 Task: Create a section Agile Achievers and in the section, add a milestone Mobile App Development in the project AgileAssist
Action: Mouse moved to (71, 94)
Screenshot: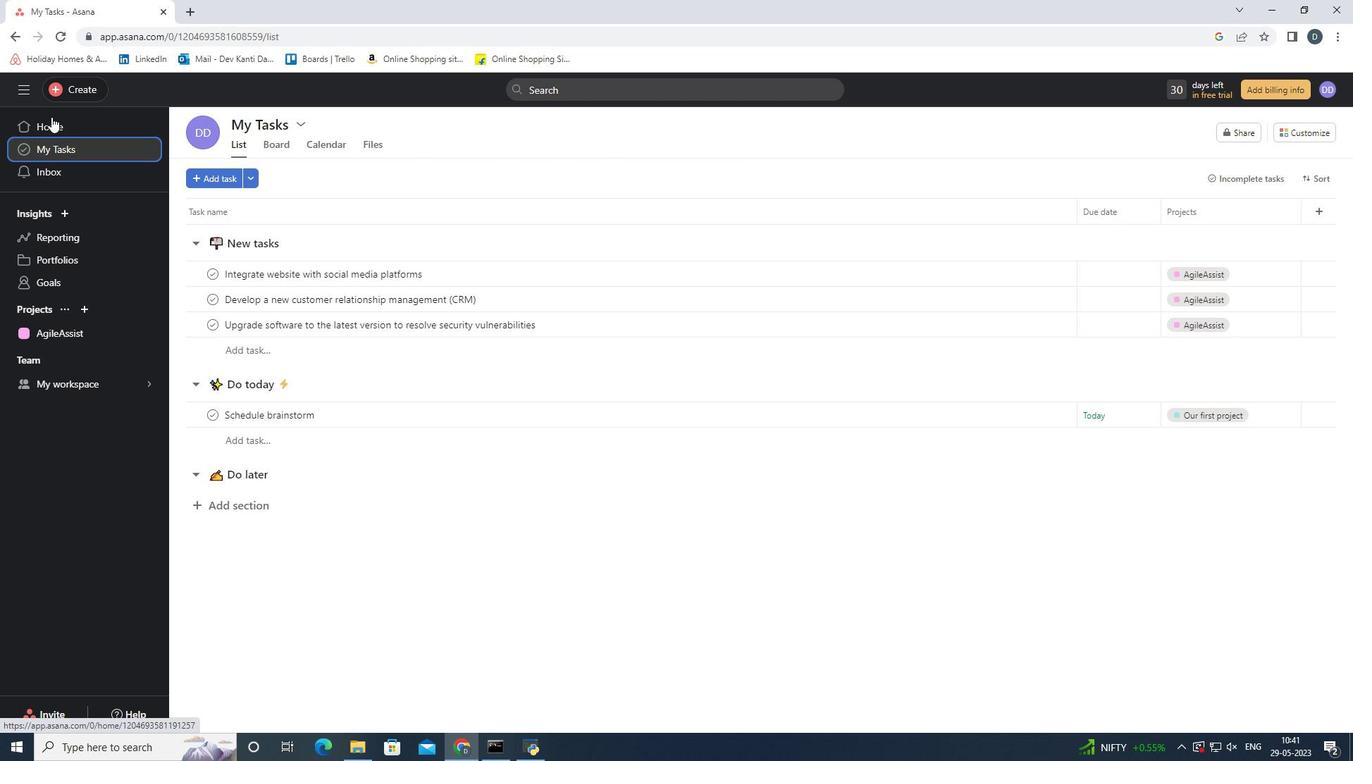 
Action: Mouse pressed left at (71, 94)
Screenshot: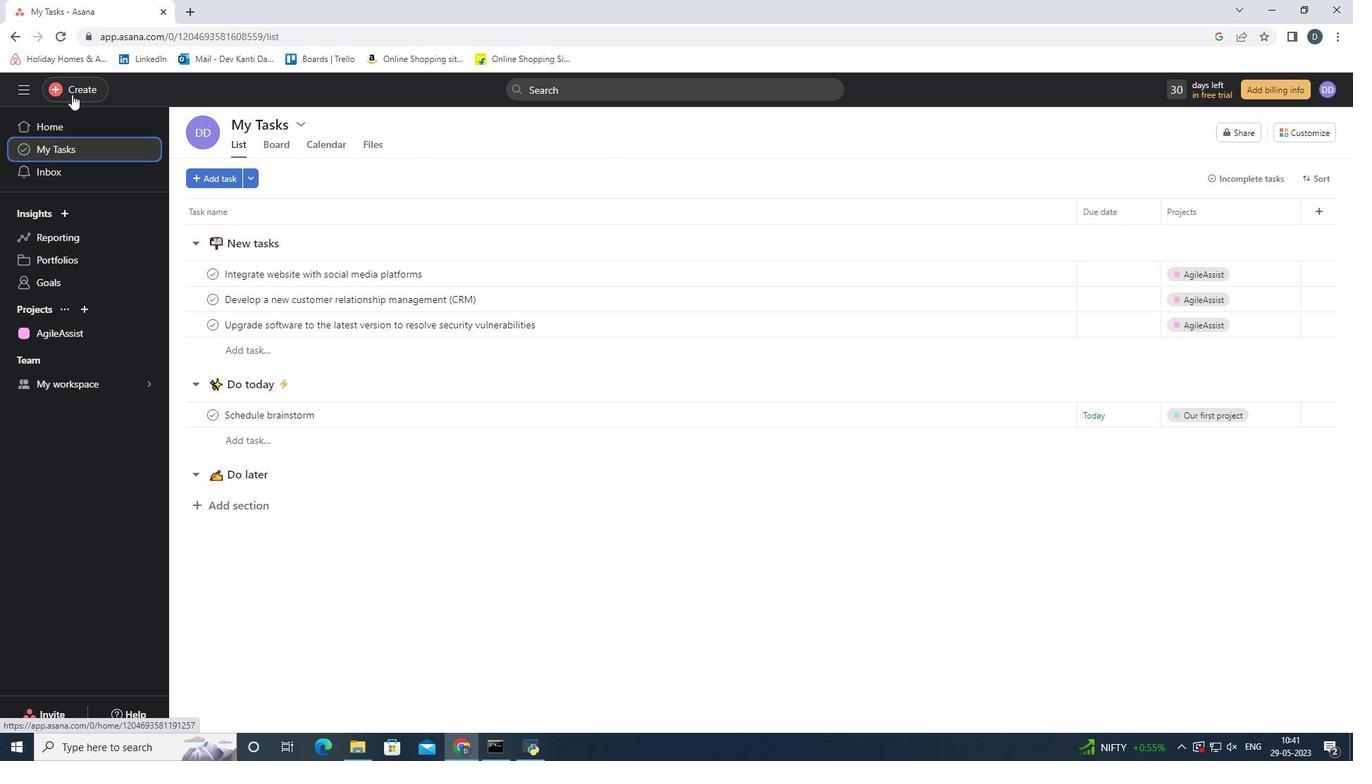 
Action: Mouse moved to (164, 92)
Screenshot: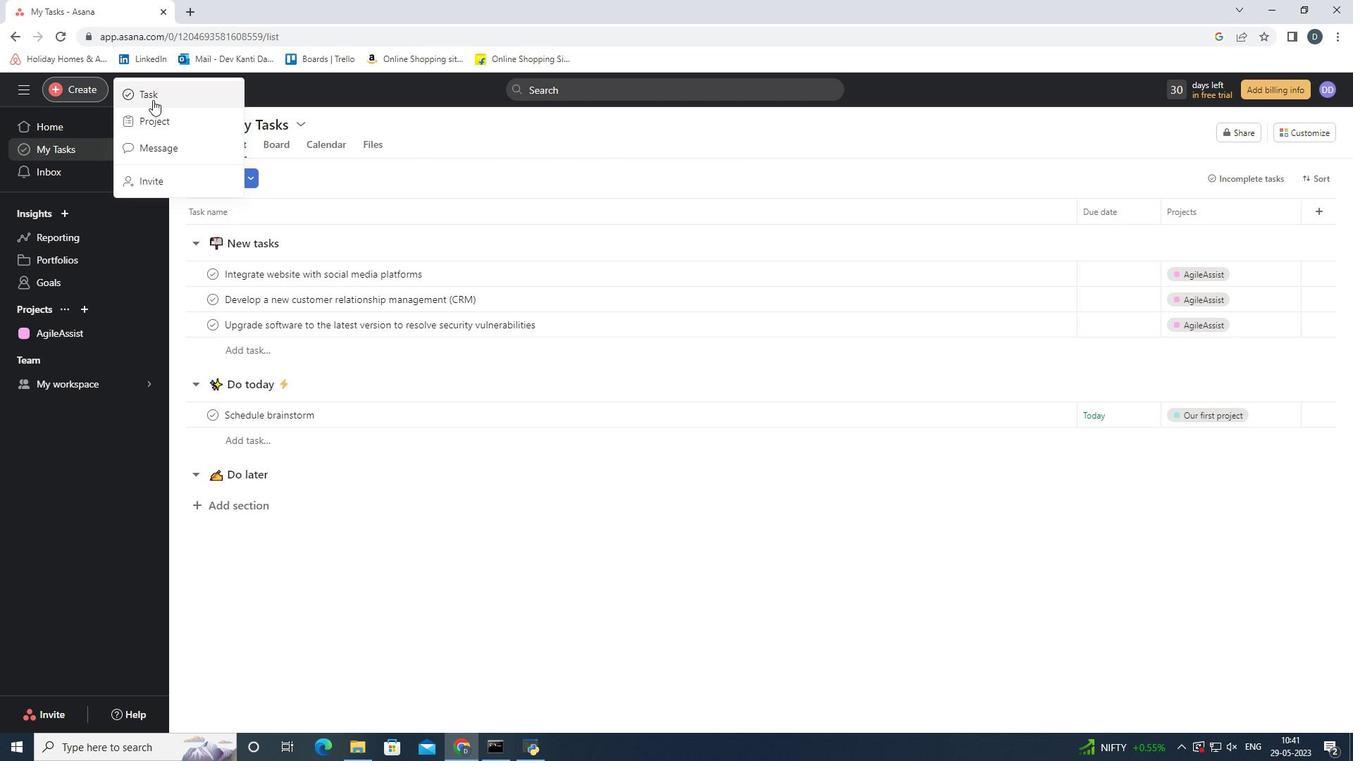 
Action: Mouse pressed left at (164, 92)
Screenshot: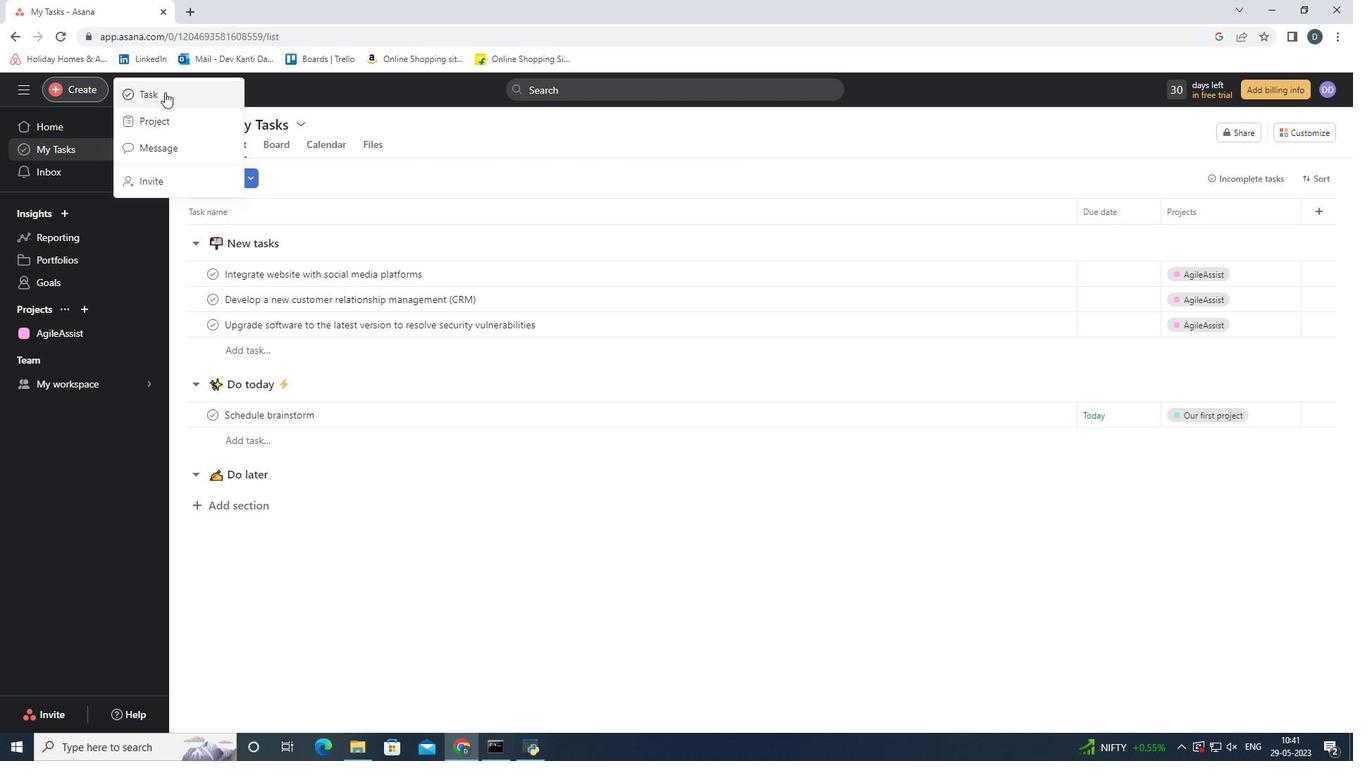 
Action: Mouse moved to (1297, 400)
Screenshot: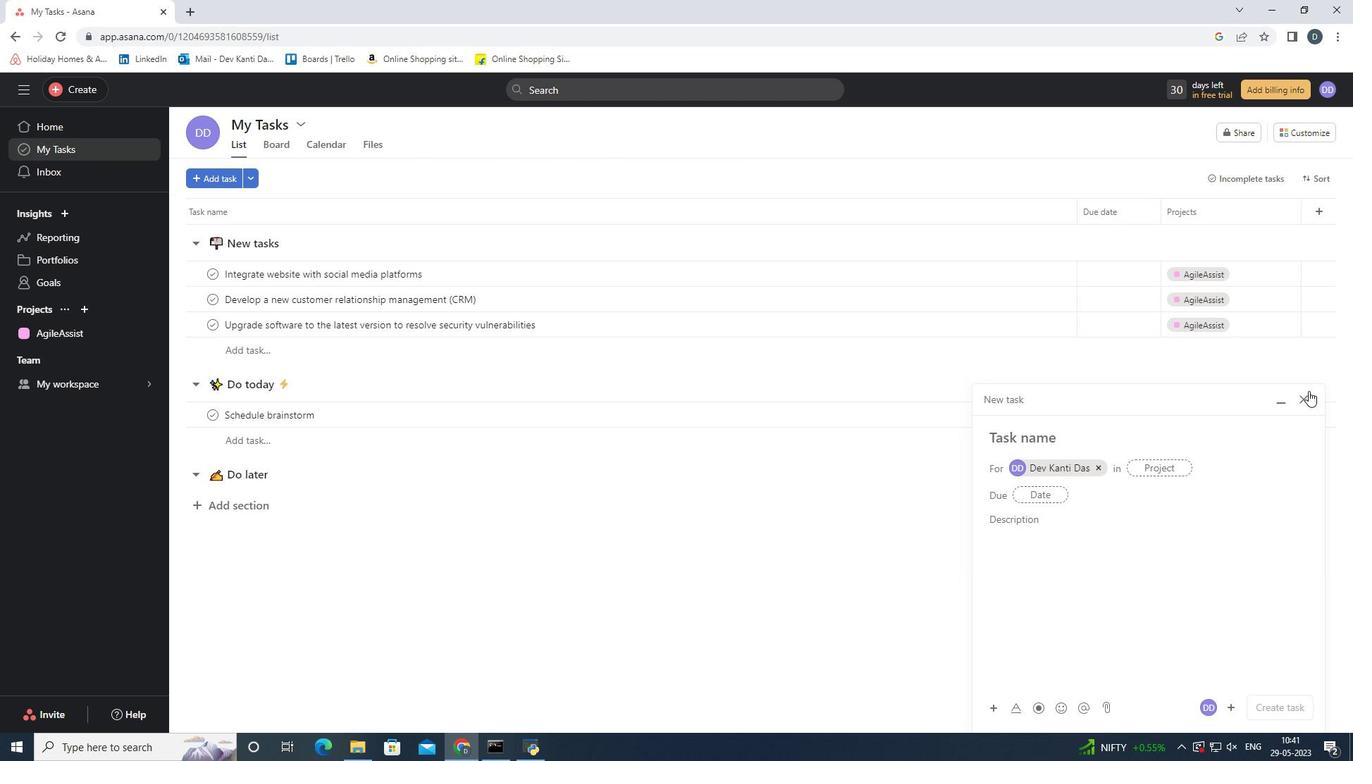 
Action: Mouse pressed left at (1297, 400)
Screenshot: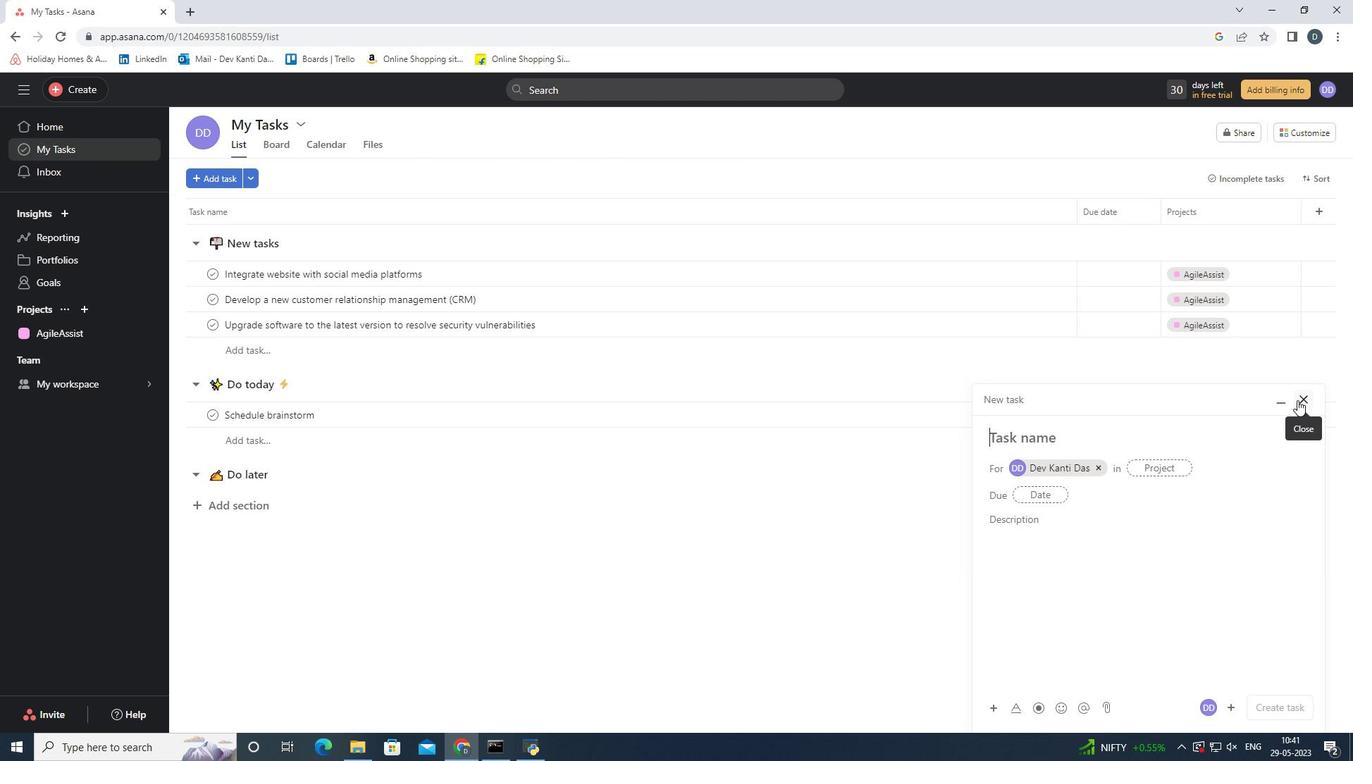 
Action: Mouse moved to (68, 324)
Screenshot: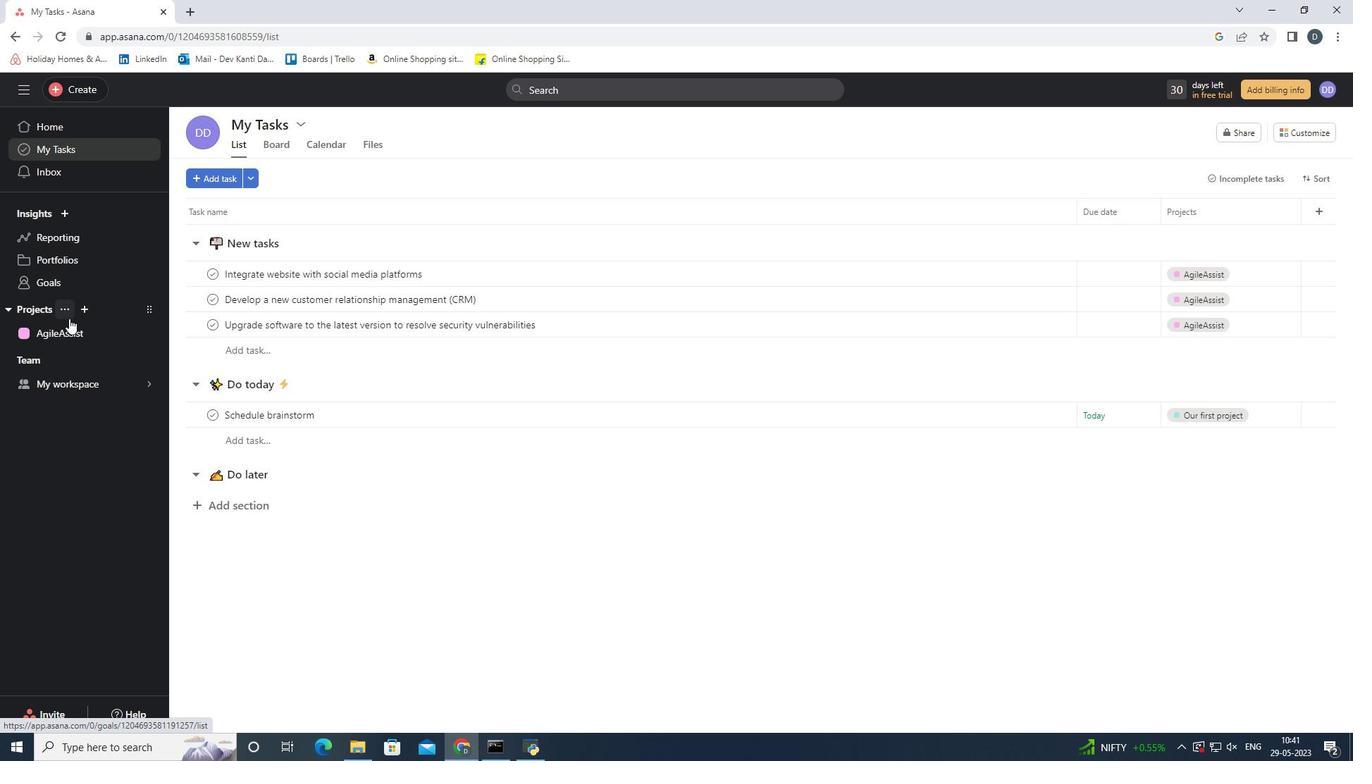 
Action: Mouse pressed left at (68, 324)
Screenshot: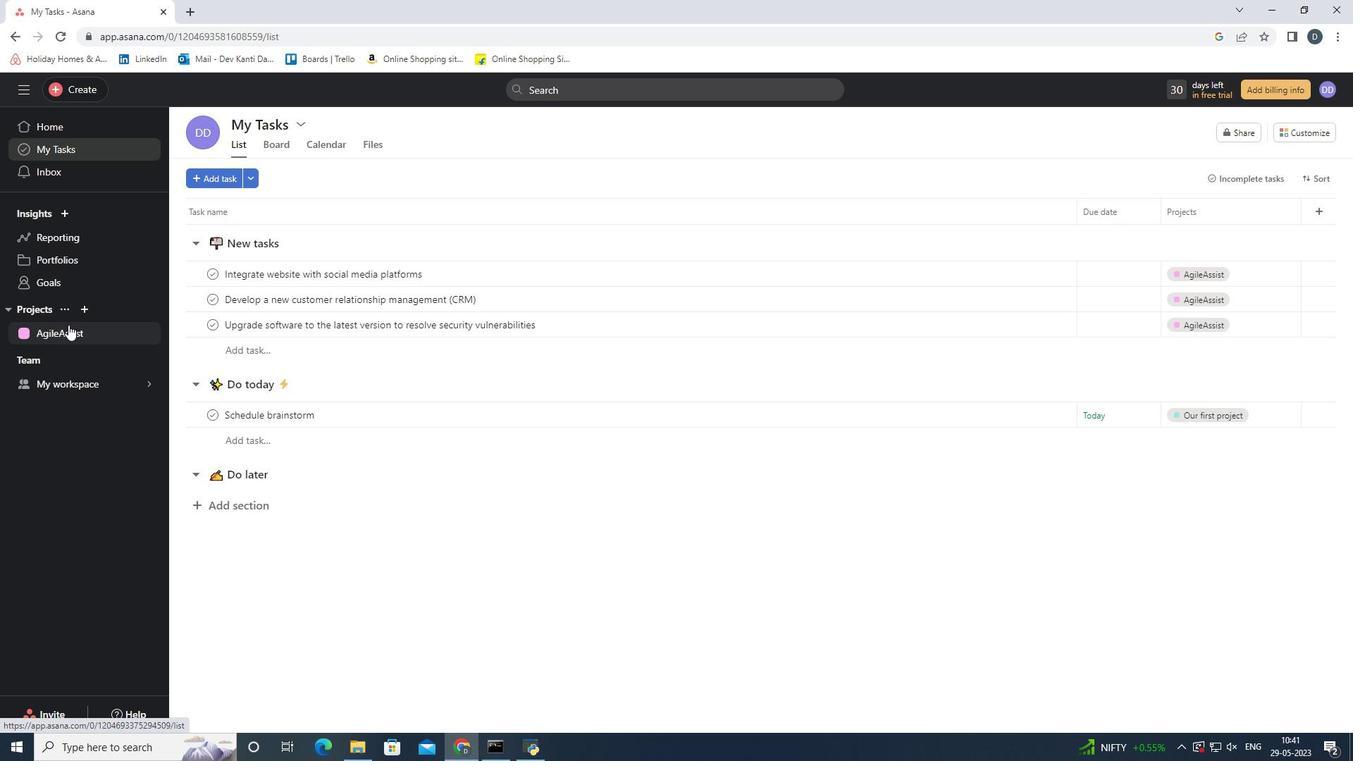 
Action: Mouse moved to (200, 426)
Screenshot: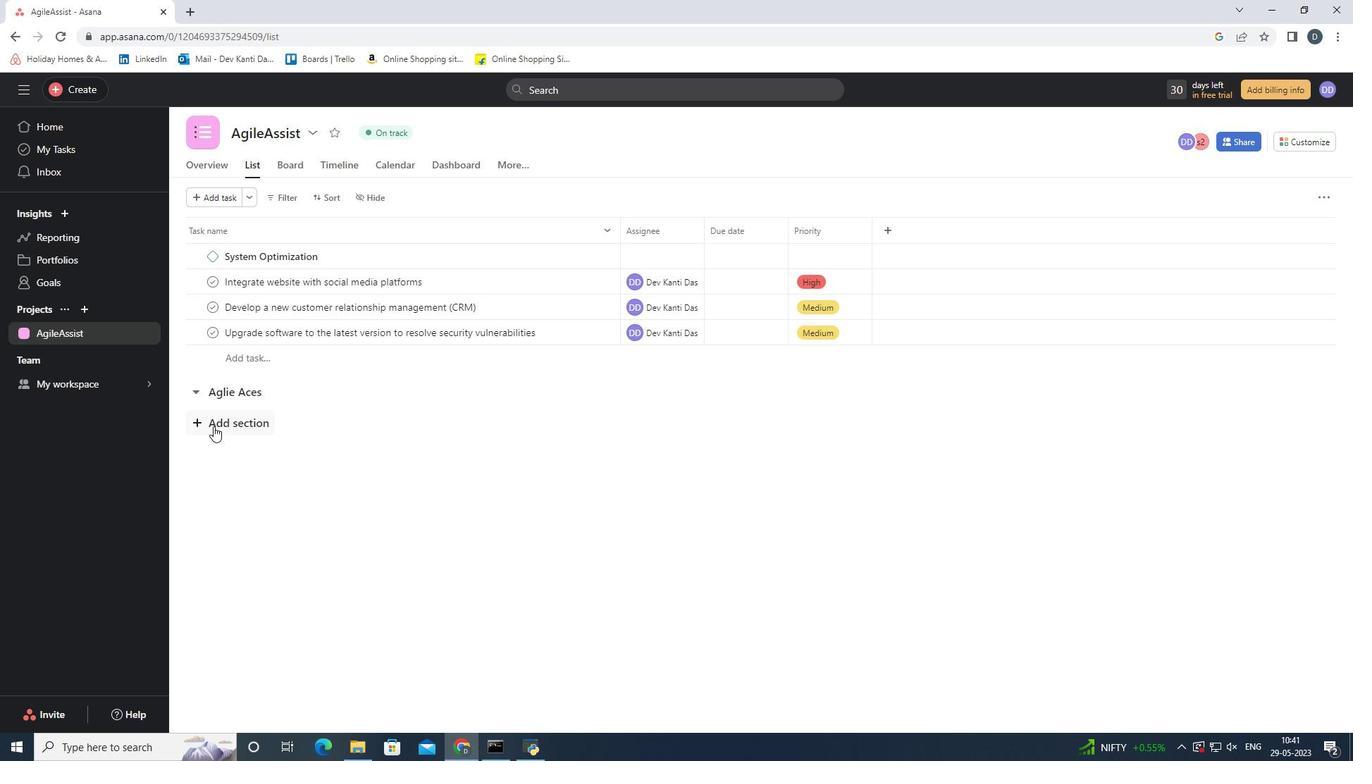 
Action: Mouse pressed left at (200, 426)
Screenshot: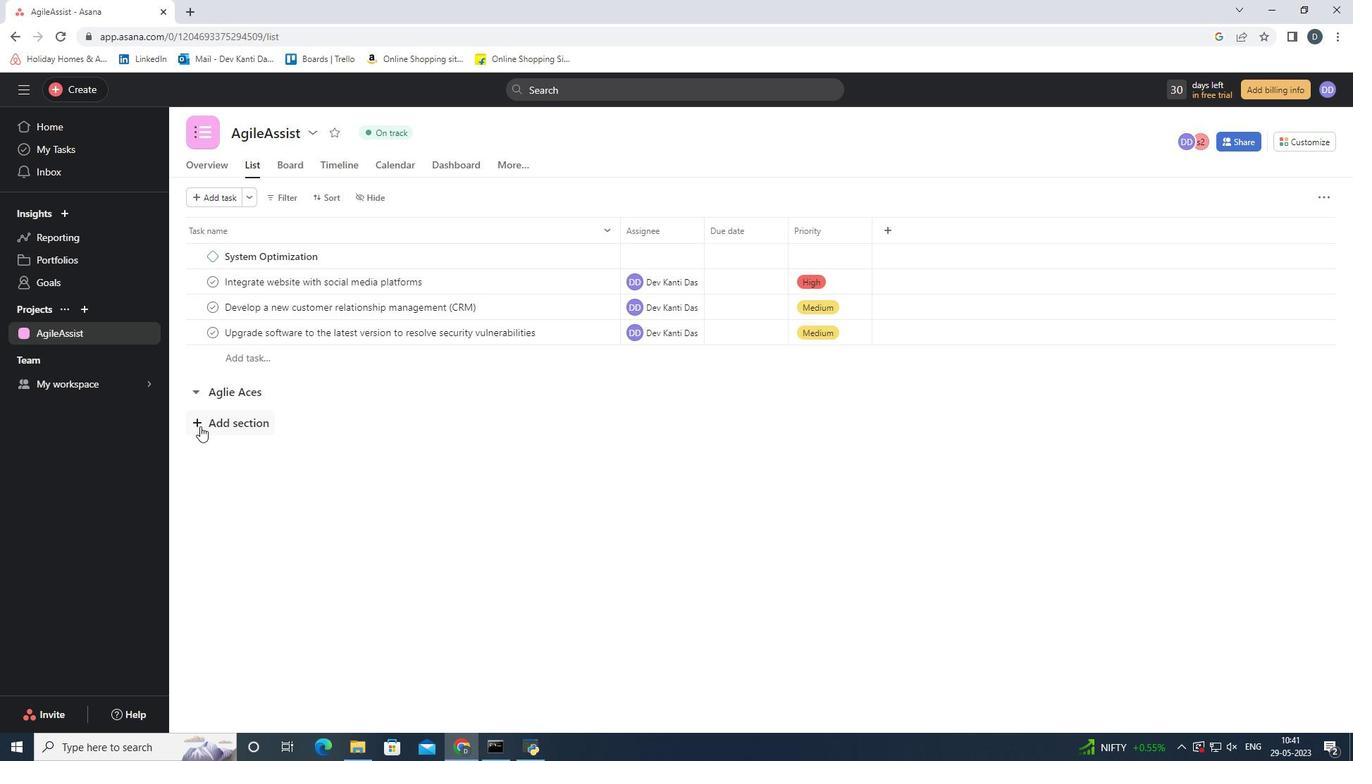 
Action: Mouse moved to (346, 528)
Screenshot: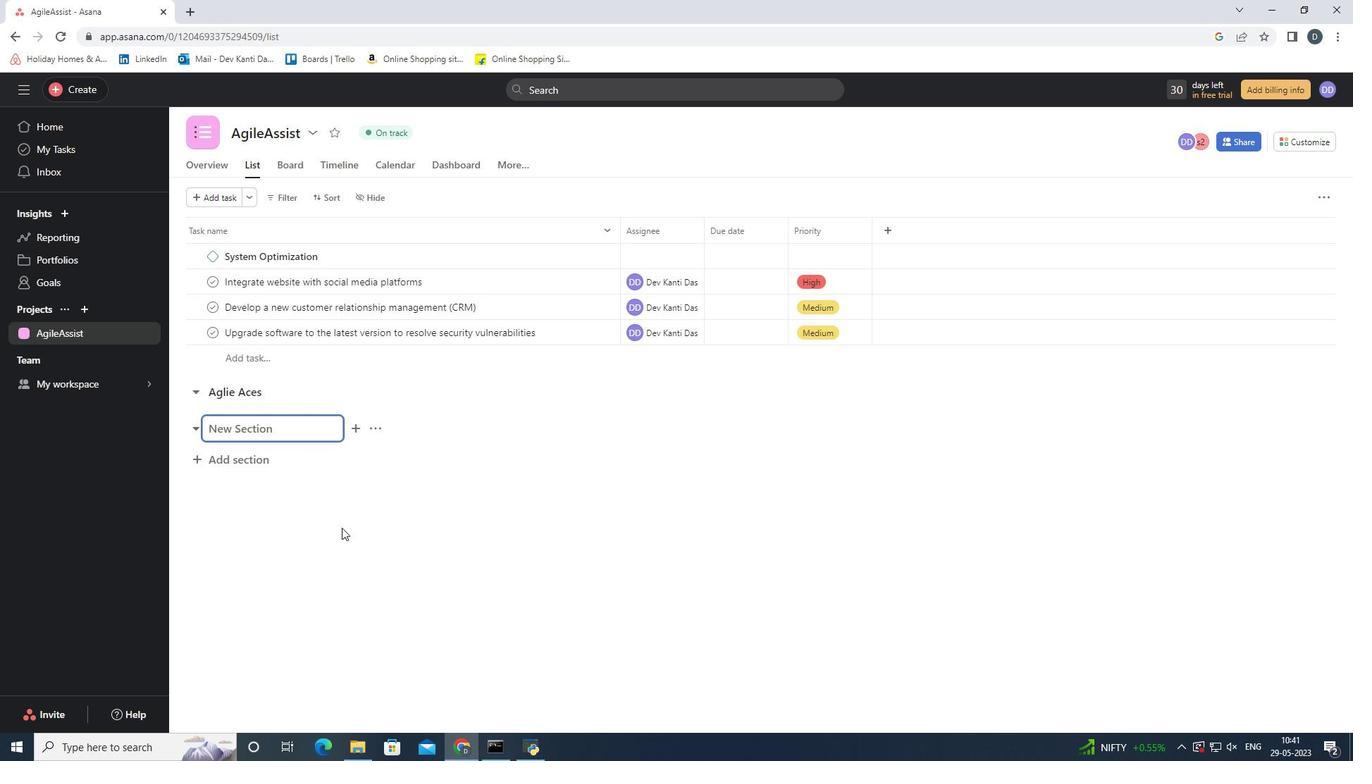 
Action: Key pressed <Key.shift>Aglie<Key.space><Key.shift><Key.shift><Key.shift><Key.shift>Achive<Key.backspace><Key.backspace>evers
Screenshot: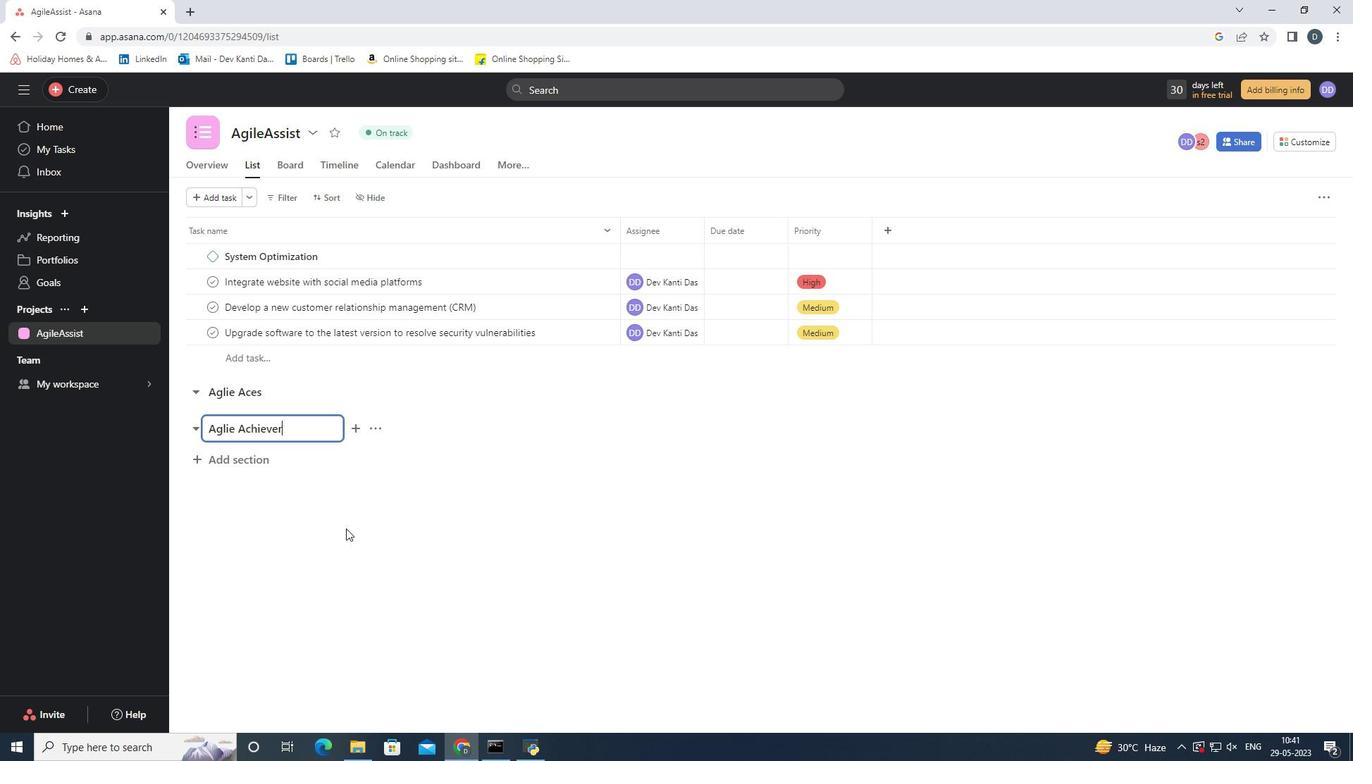 
Action: Mouse moved to (384, 430)
Screenshot: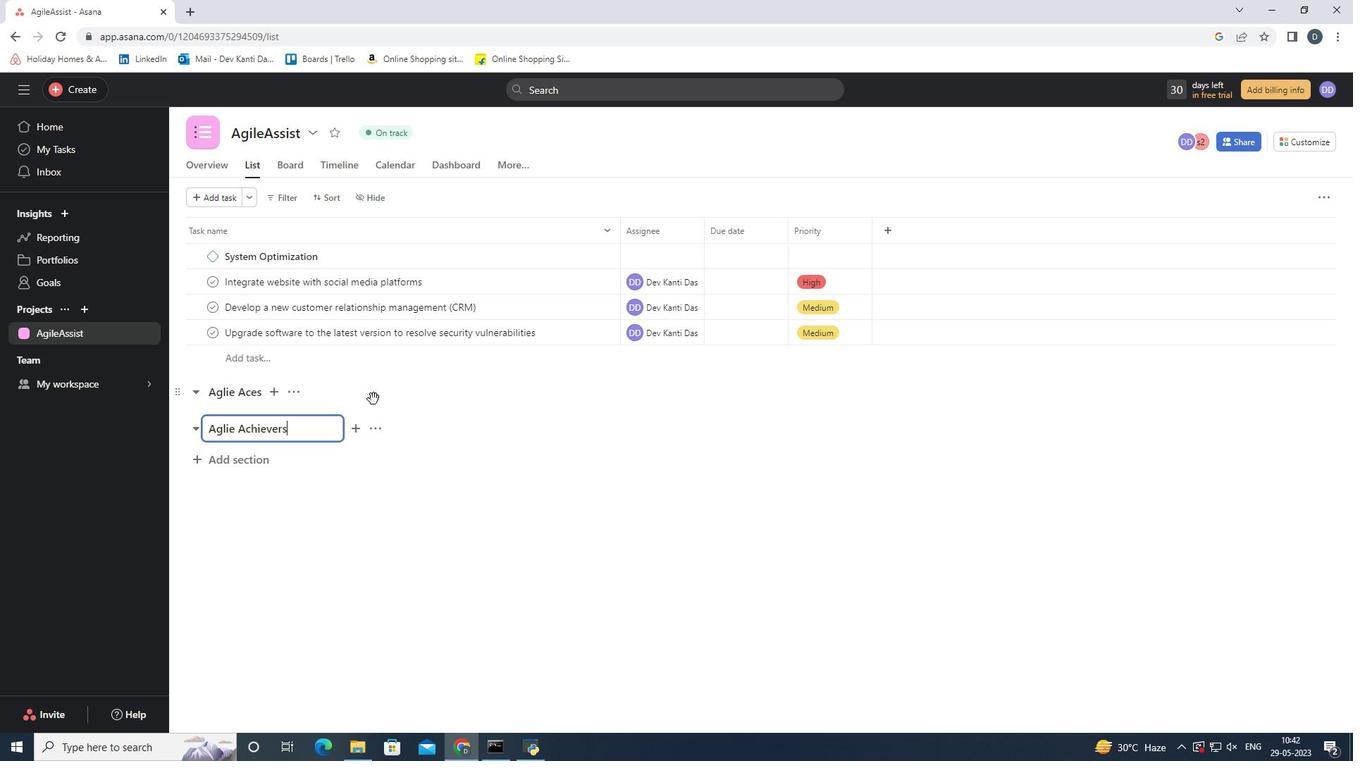 
Action: Mouse pressed left at (384, 430)
Screenshot: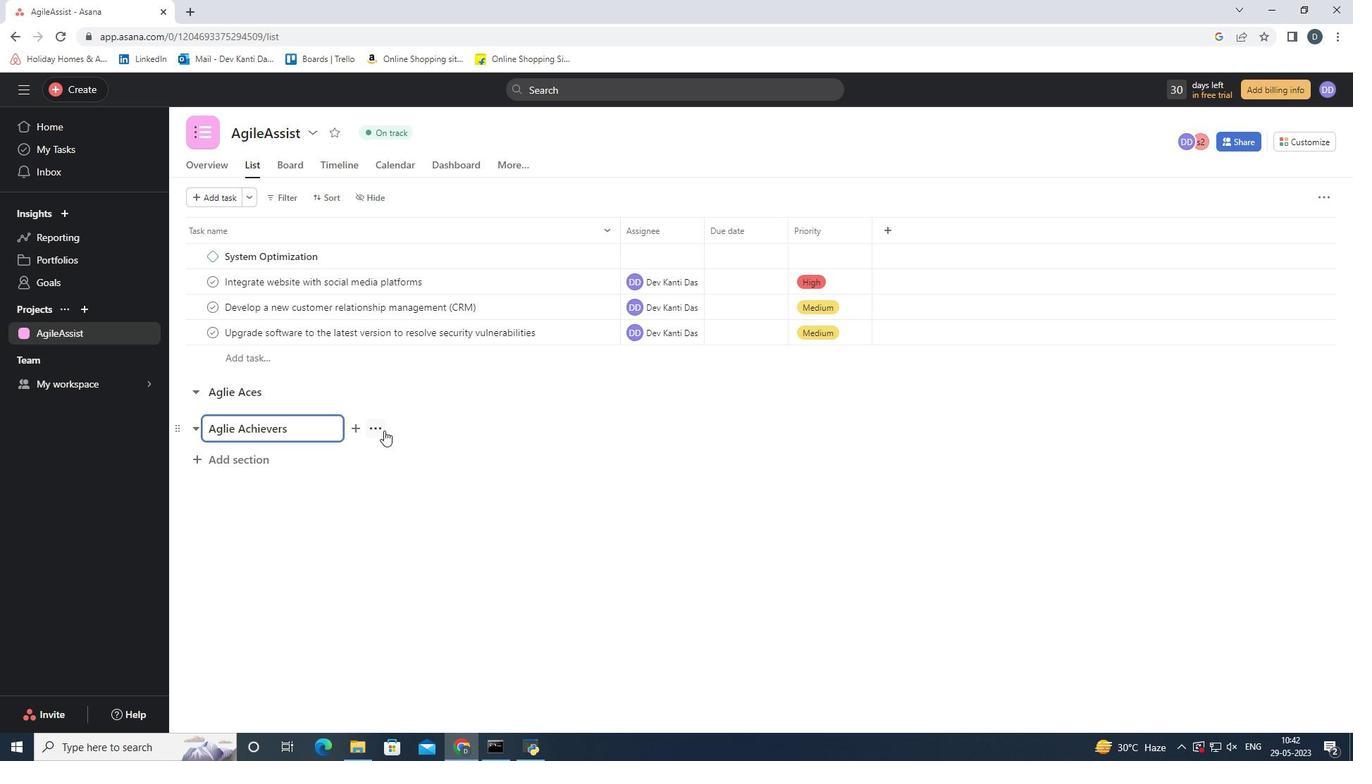 
Action: Mouse moved to (317, 427)
Screenshot: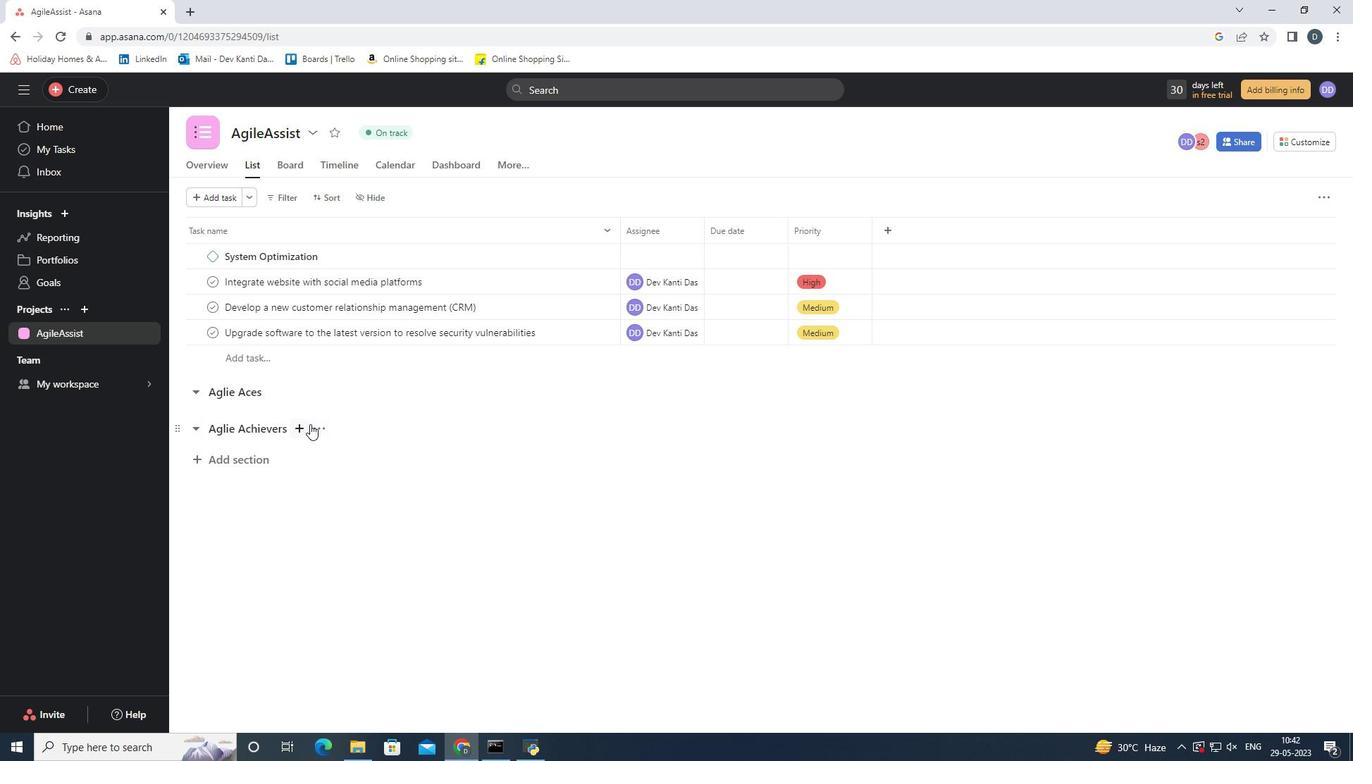 
Action: Mouse pressed left at (317, 427)
Screenshot: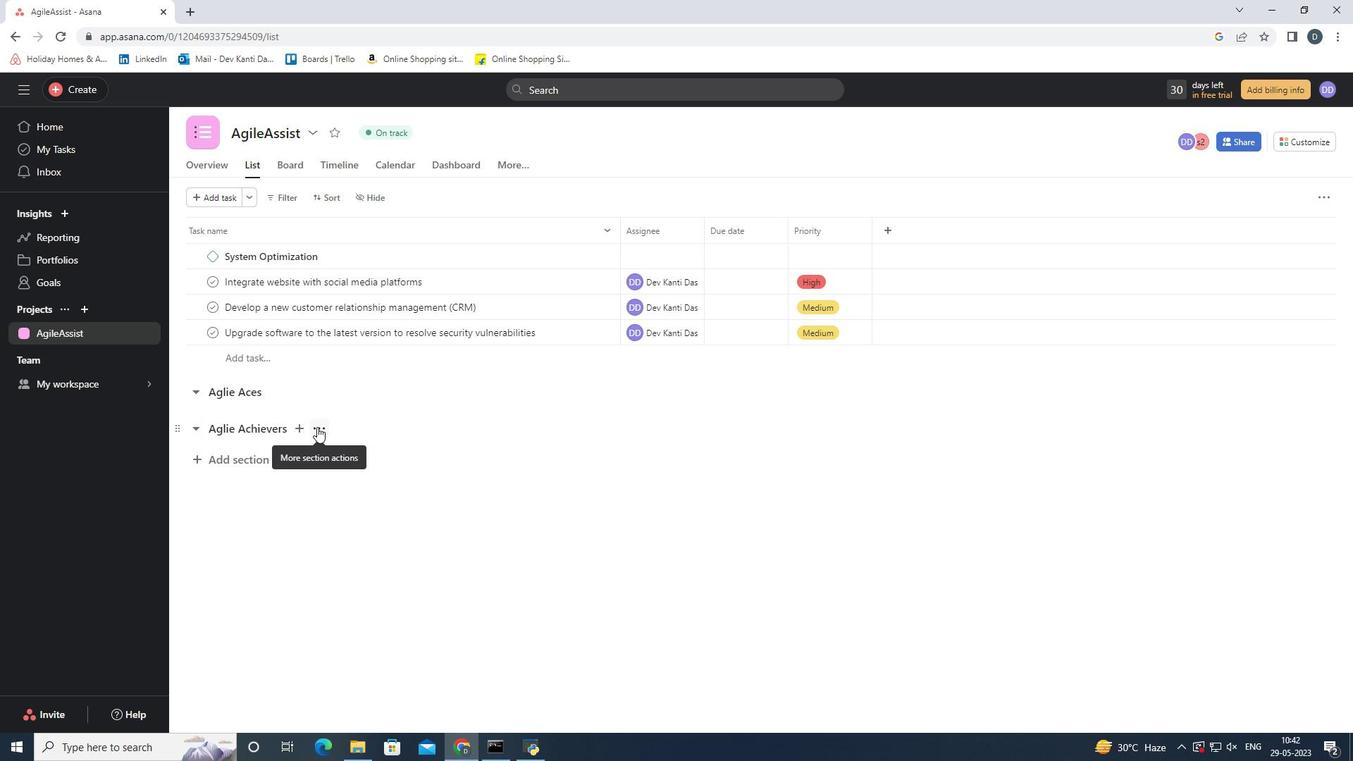 
Action: Mouse moved to (405, 463)
Screenshot: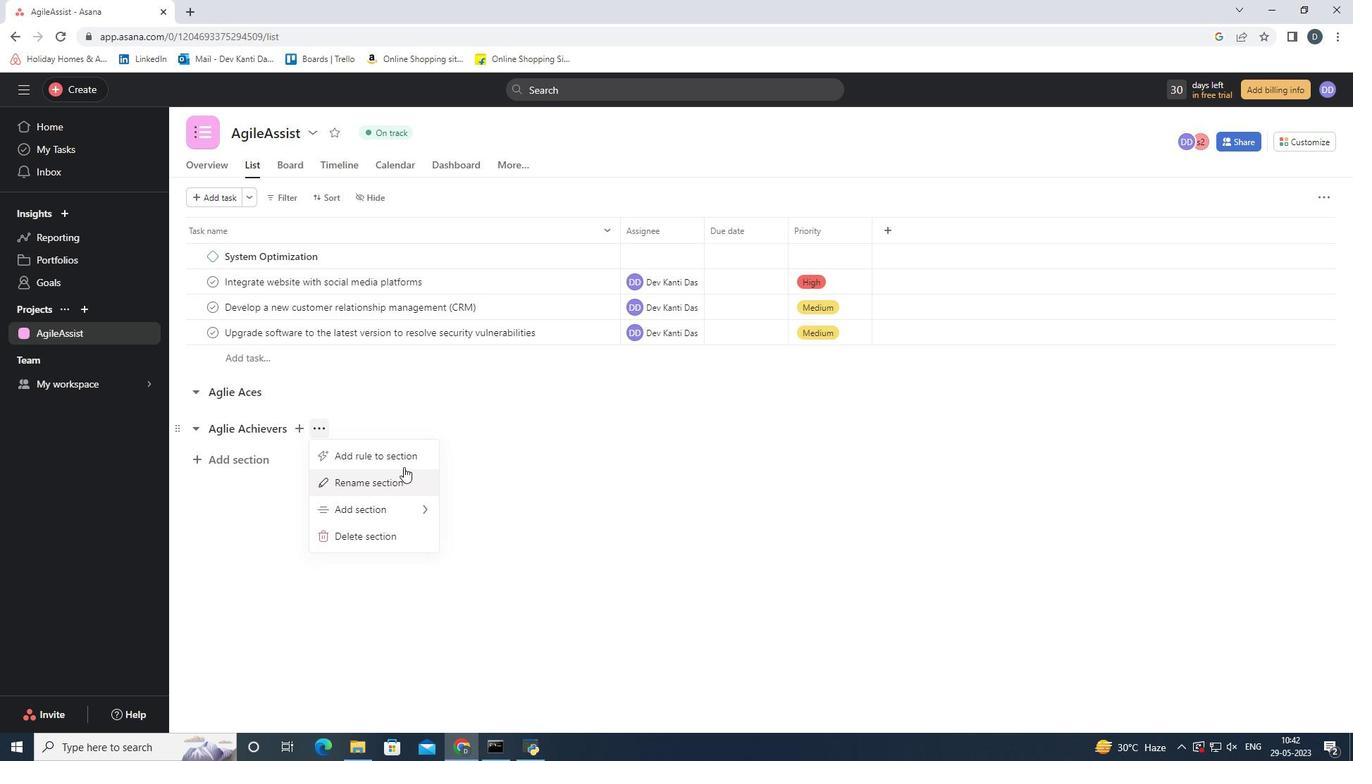 
Action: Mouse pressed left at (405, 463)
Screenshot: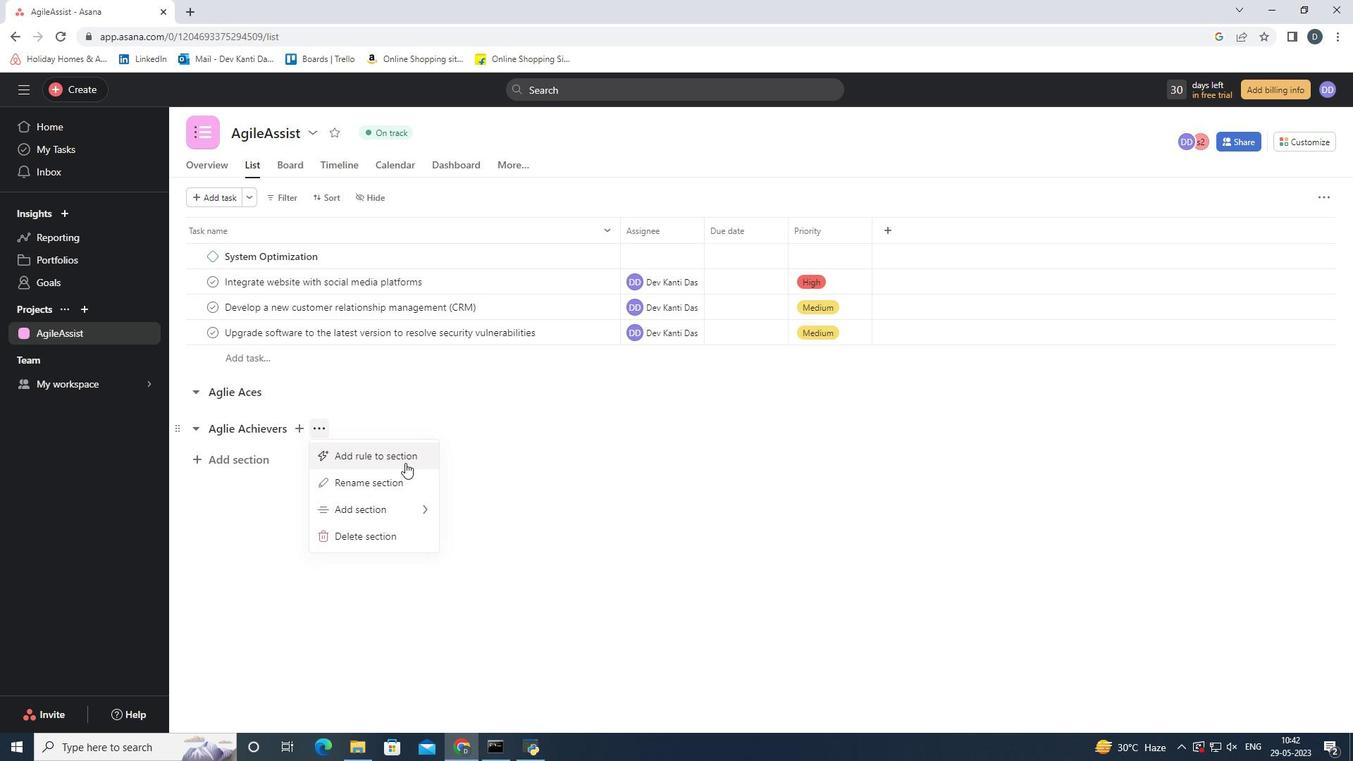 
Action: Mouse moved to (1065, 121)
Screenshot: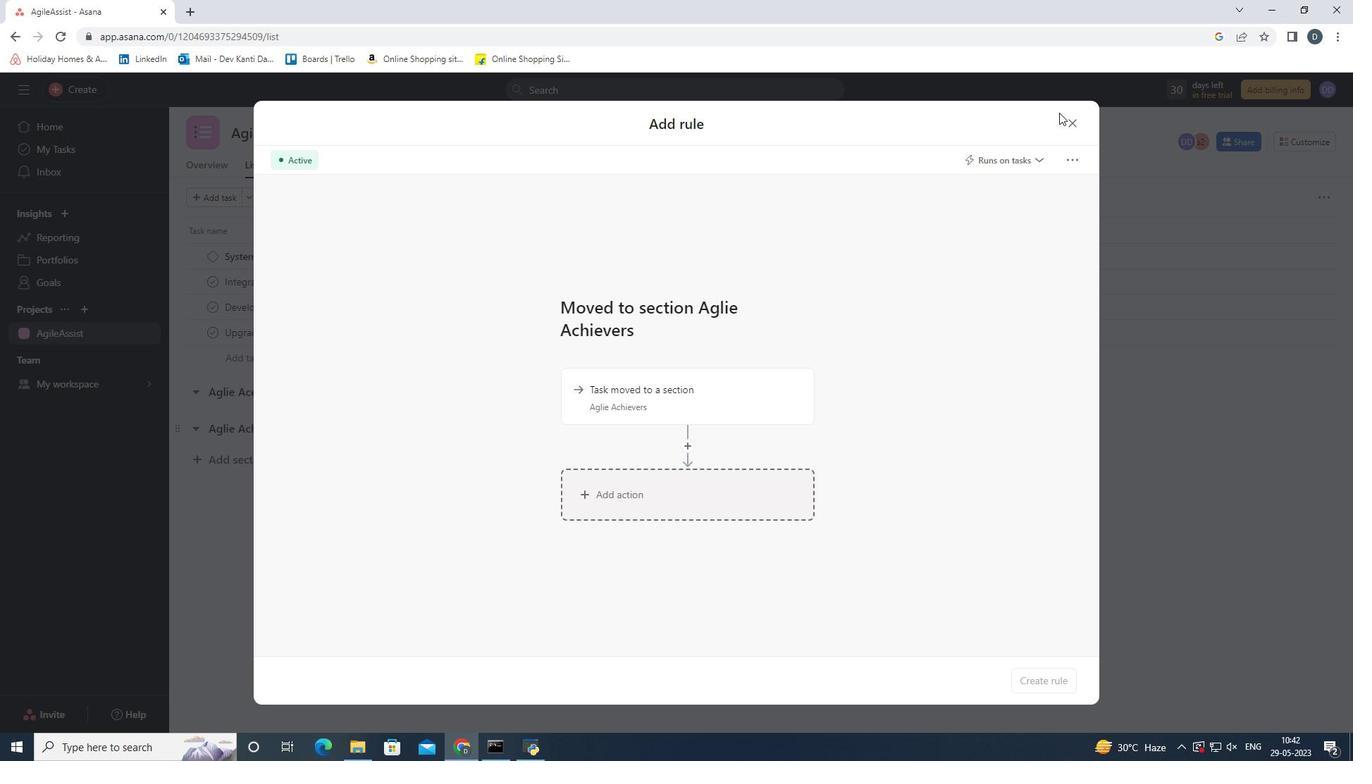 
Action: Mouse pressed left at (1065, 121)
Screenshot: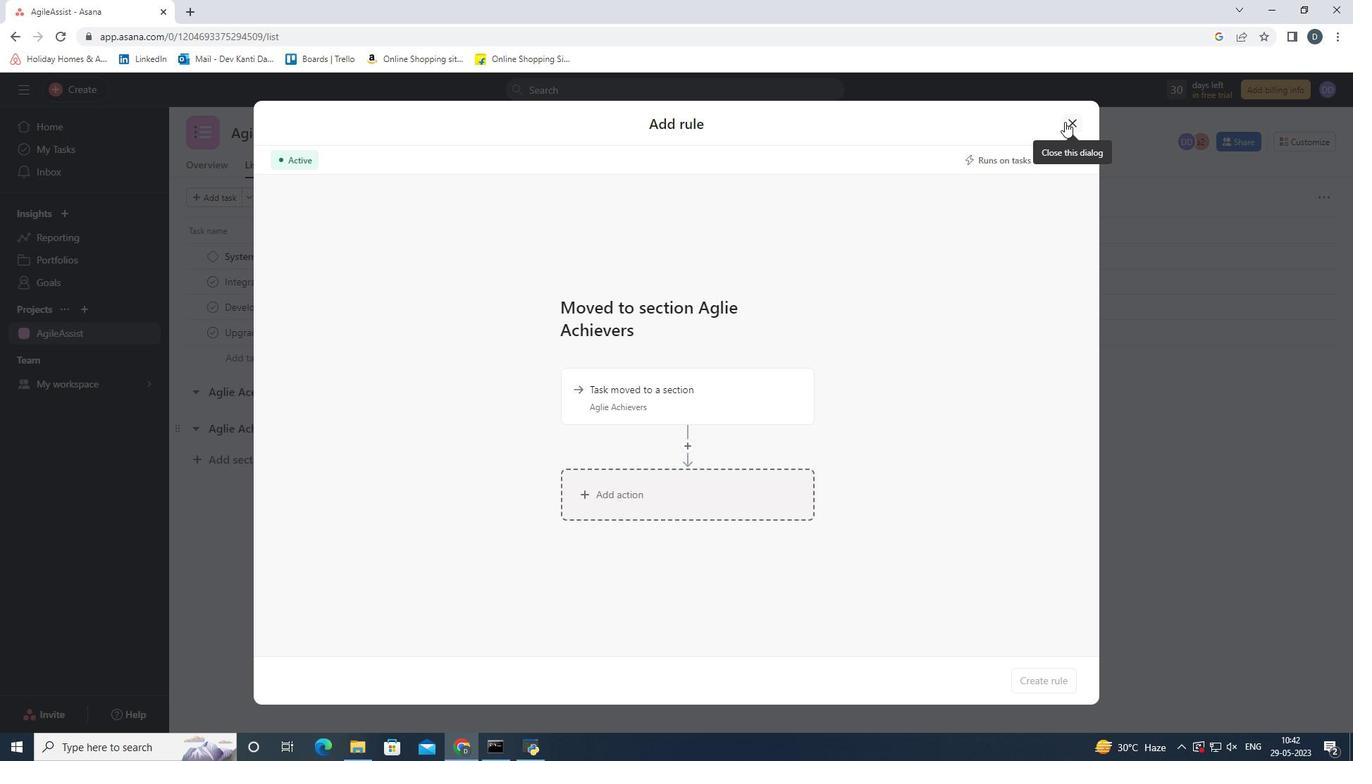 
Action: Mouse moved to (221, 176)
Screenshot: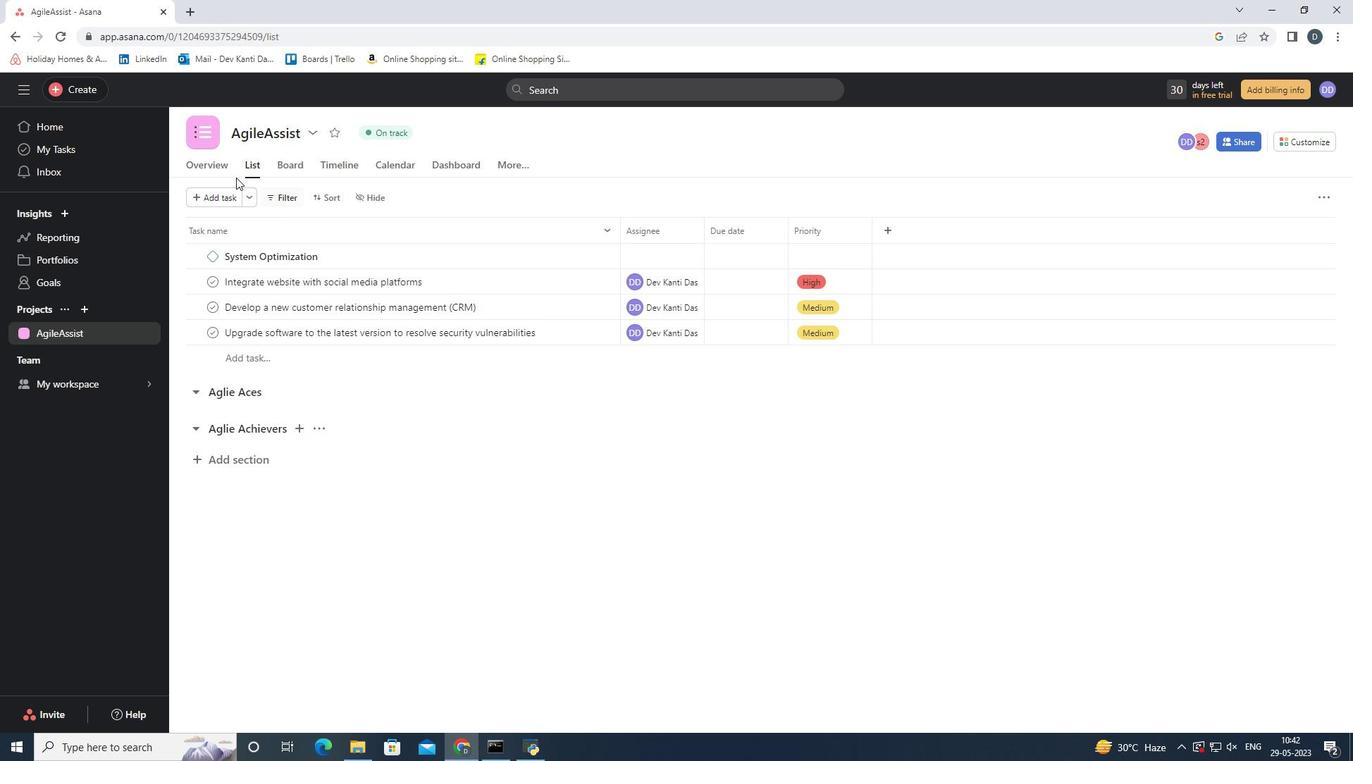 
Action: Mouse pressed left at (221, 176)
Screenshot: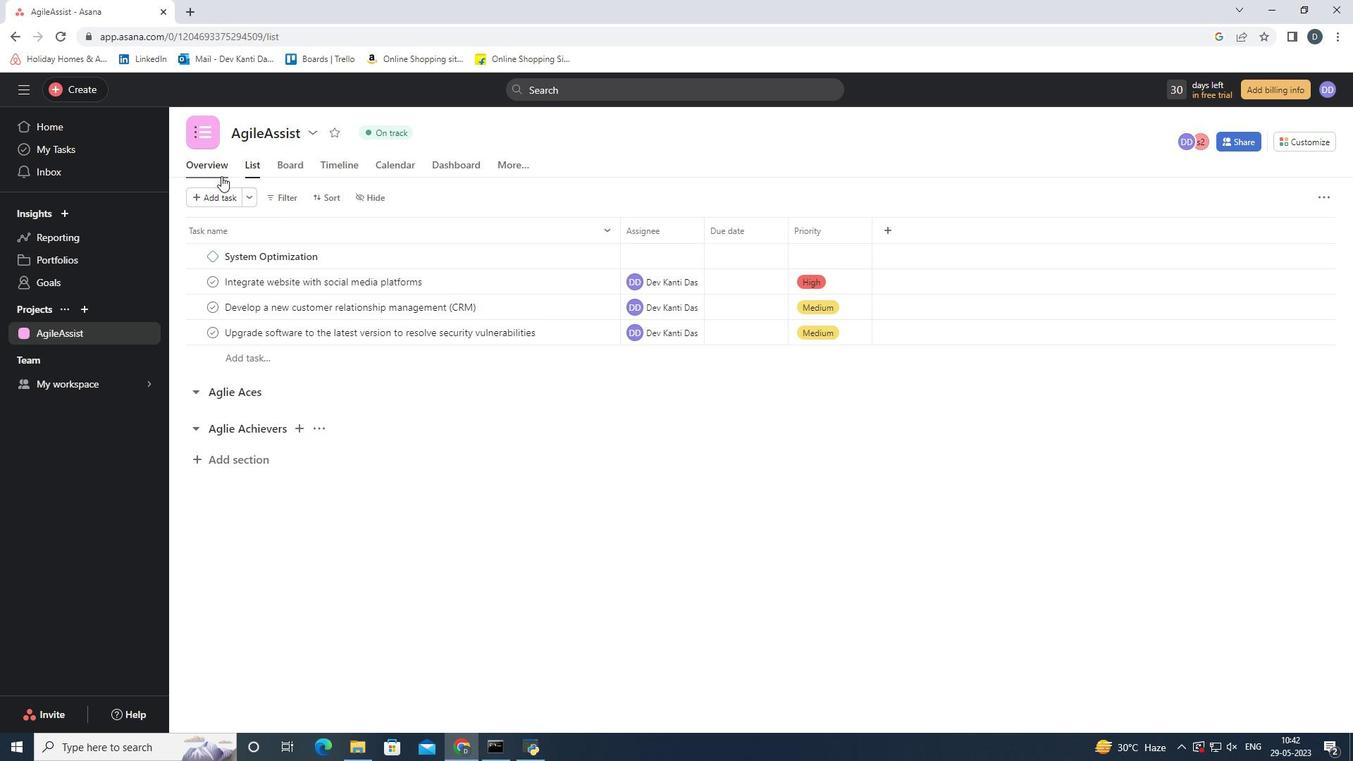 
Action: Mouse moved to (425, 389)
Screenshot: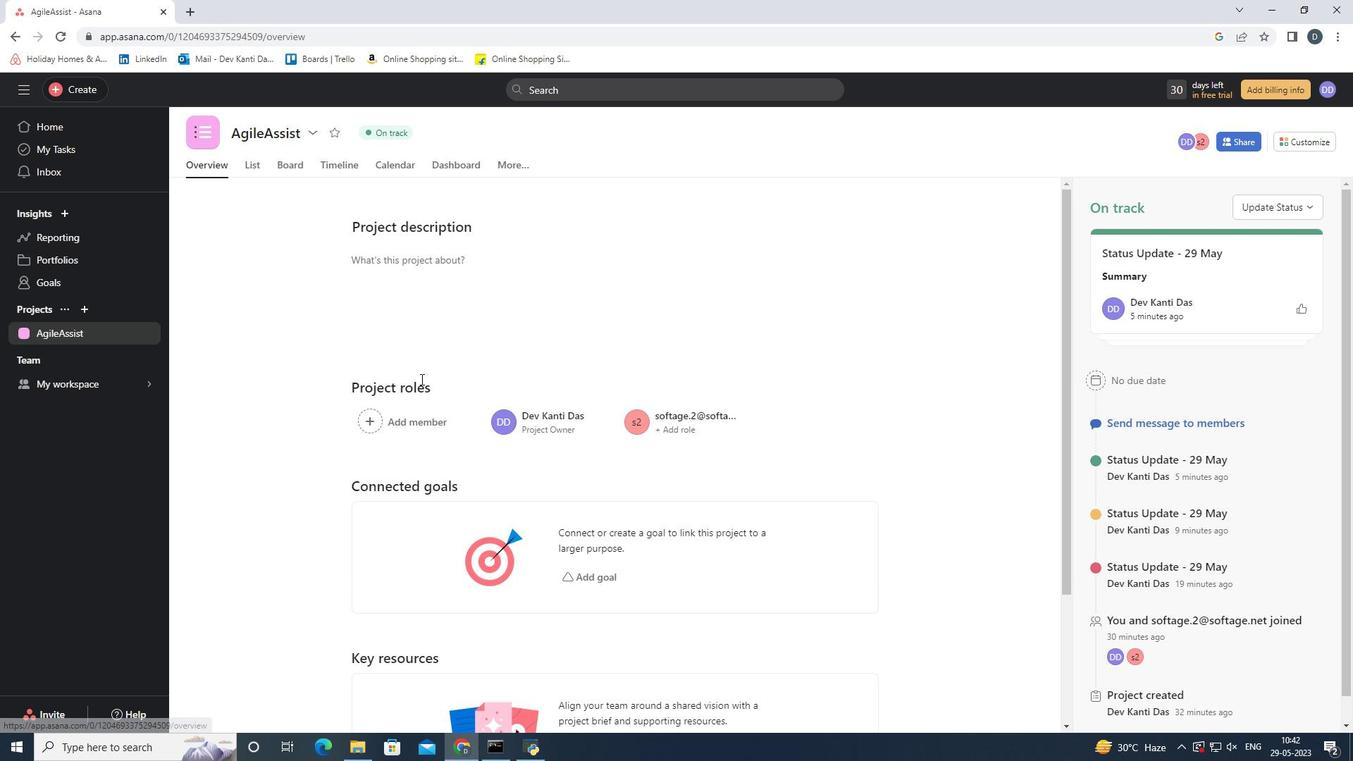
Action: Mouse scrolled (425, 388) with delta (0, 0)
Screenshot: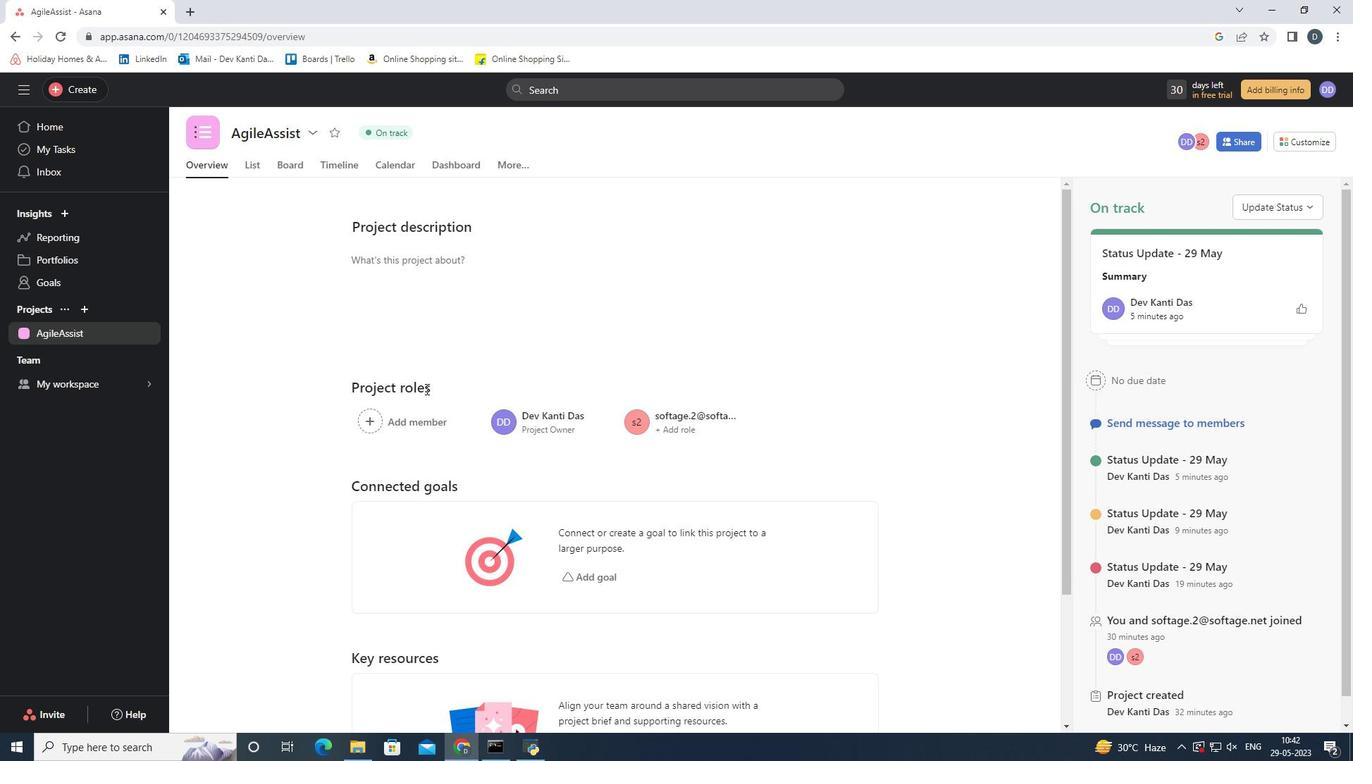 
Action: Mouse moved to (429, 390)
Screenshot: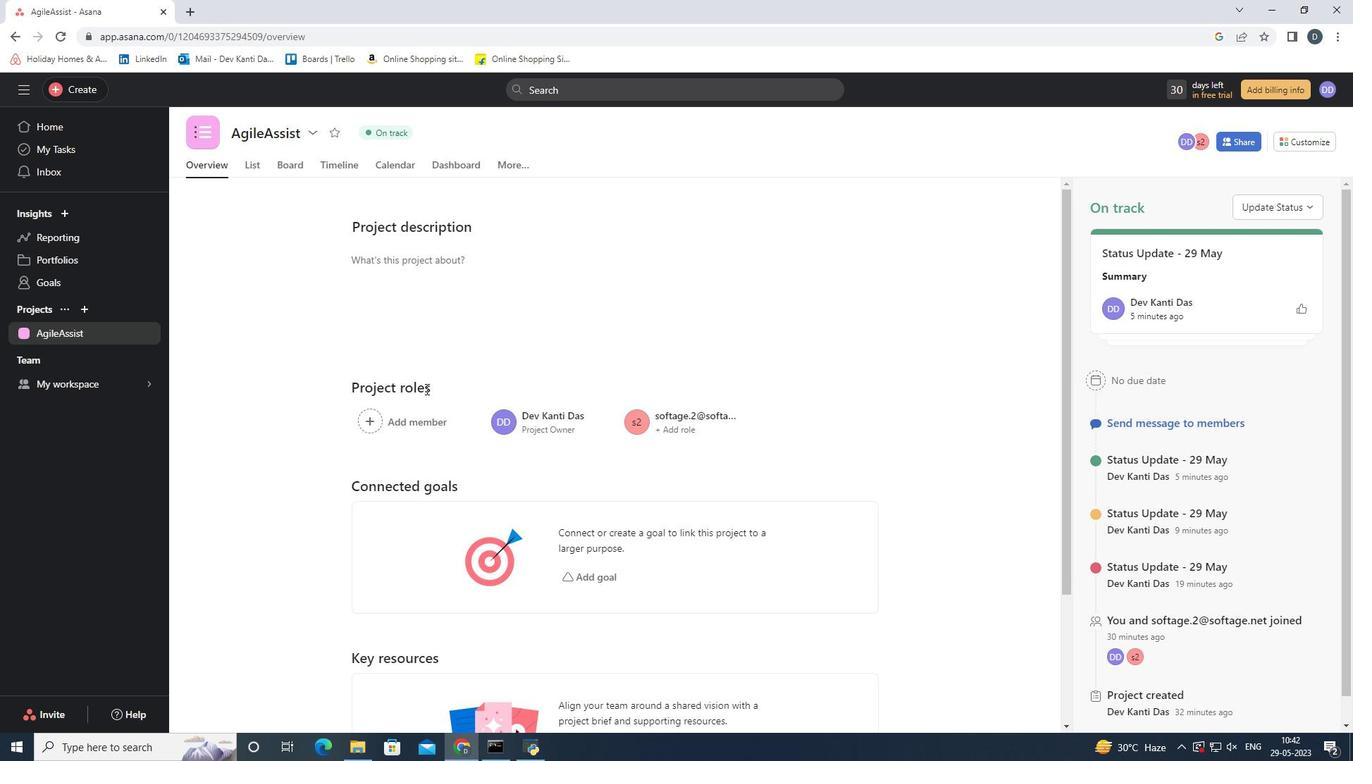 
Action: Mouse scrolled (429, 389) with delta (0, 0)
Screenshot: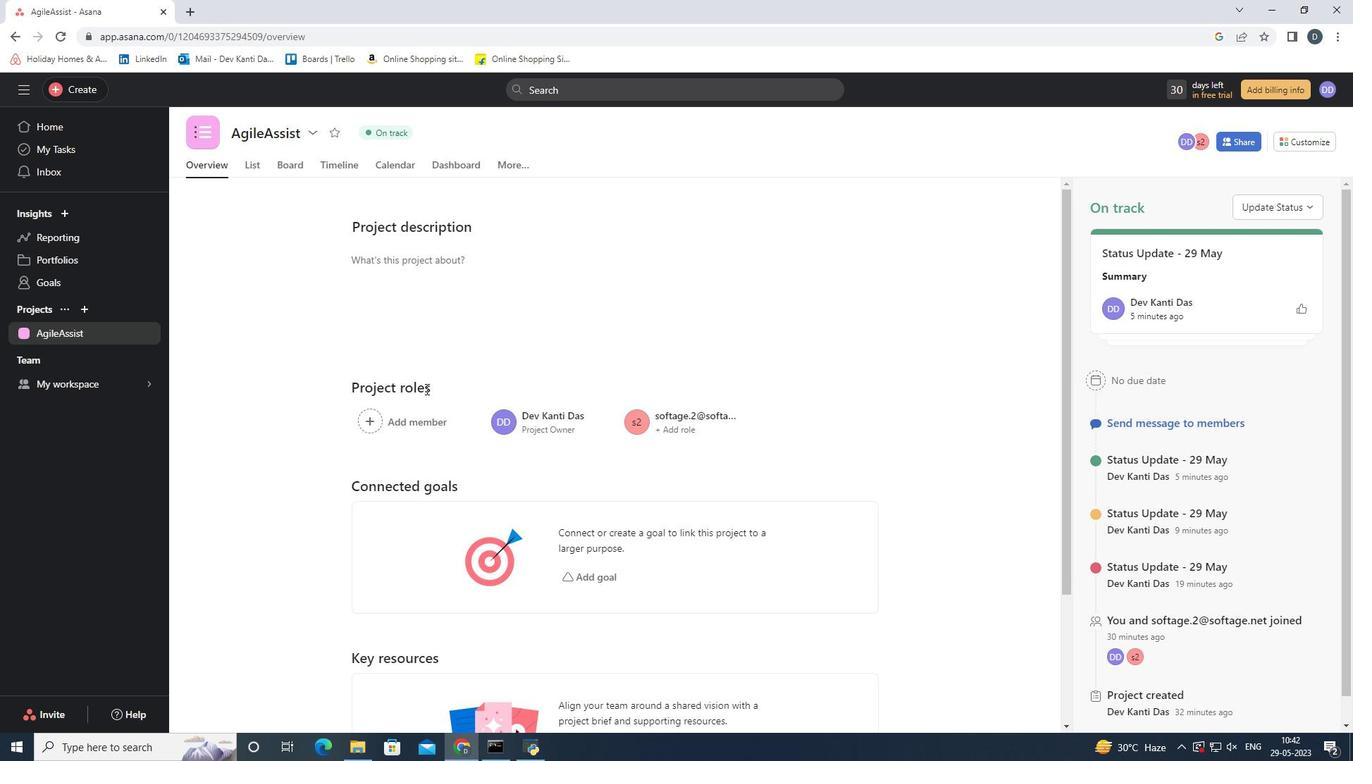 
Action: Mouse moved to (430, 391)
Screenshot: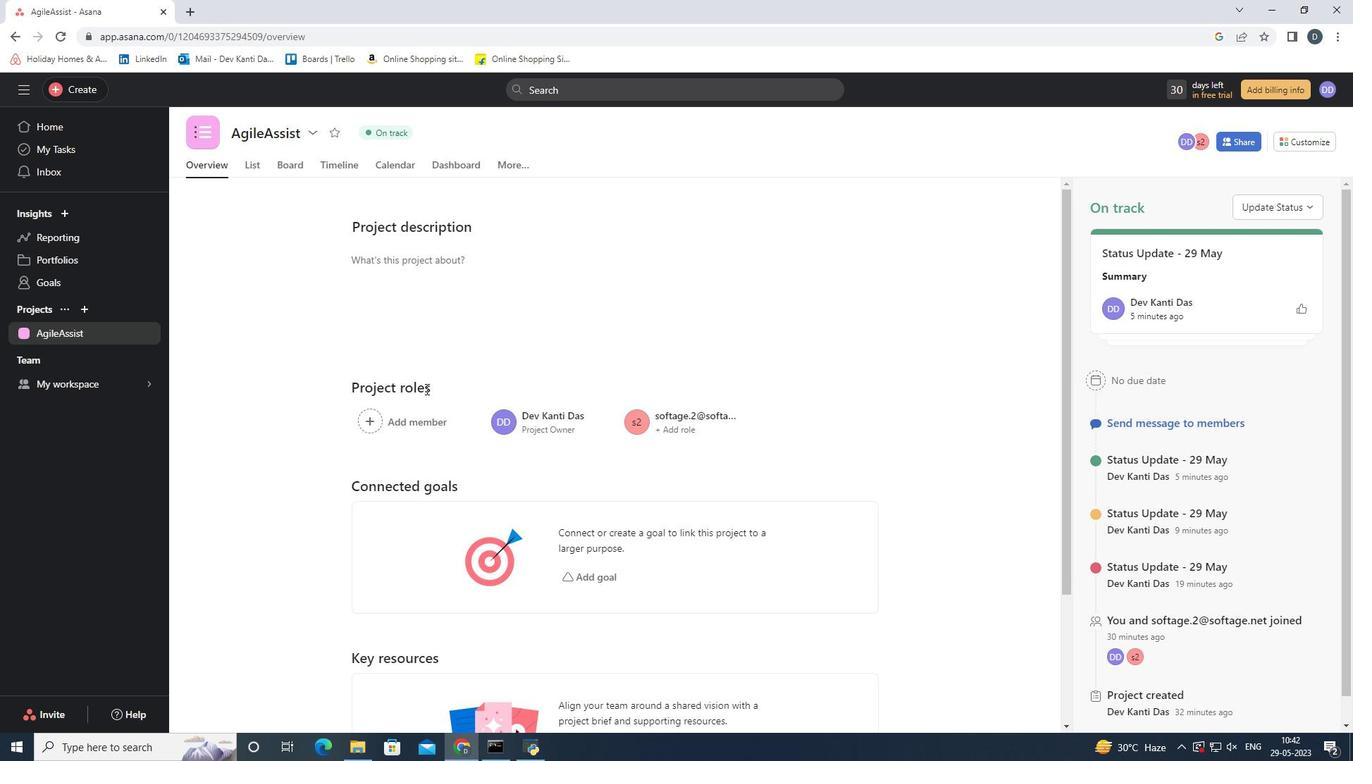 
Action: Mouse scrolled (430, 390) with delta (0, 0)
Screenshot: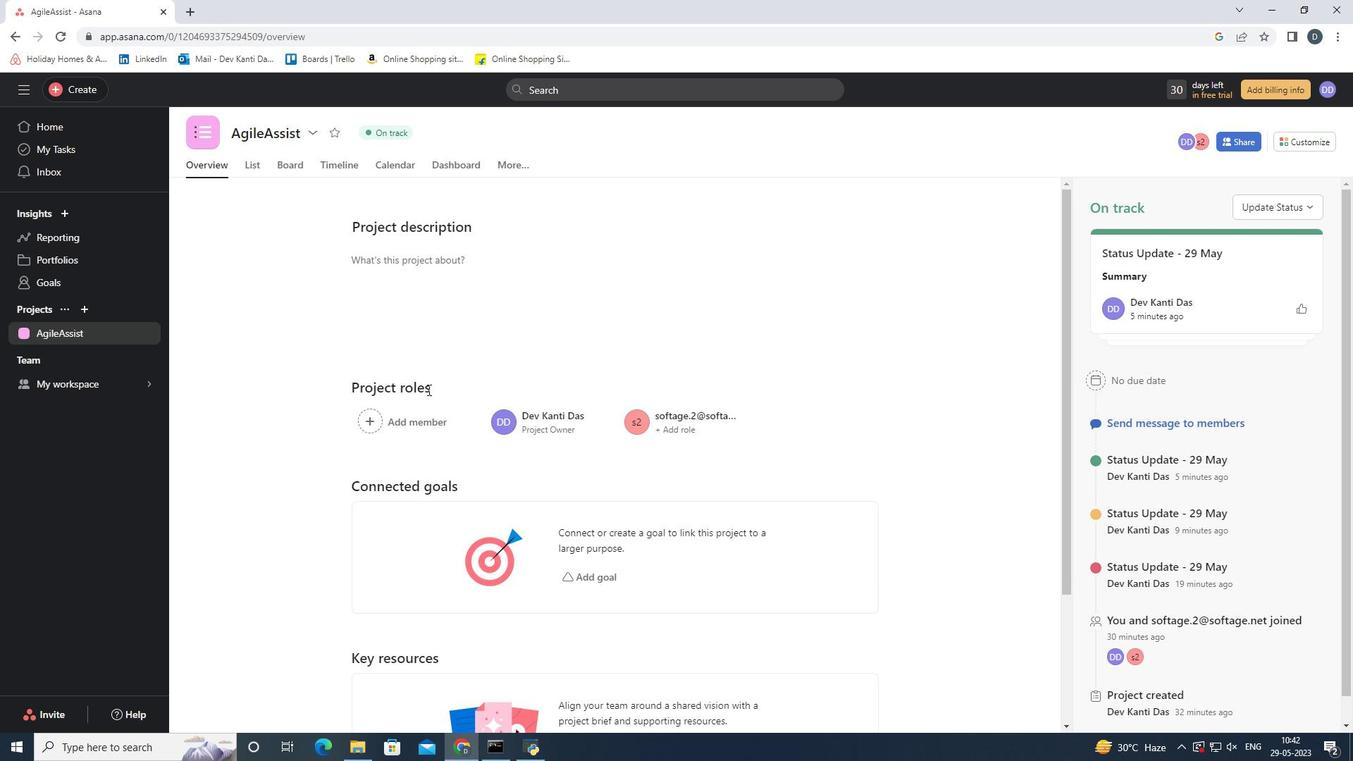 
Action: Mouse moved to (432, 392)
Screenshot: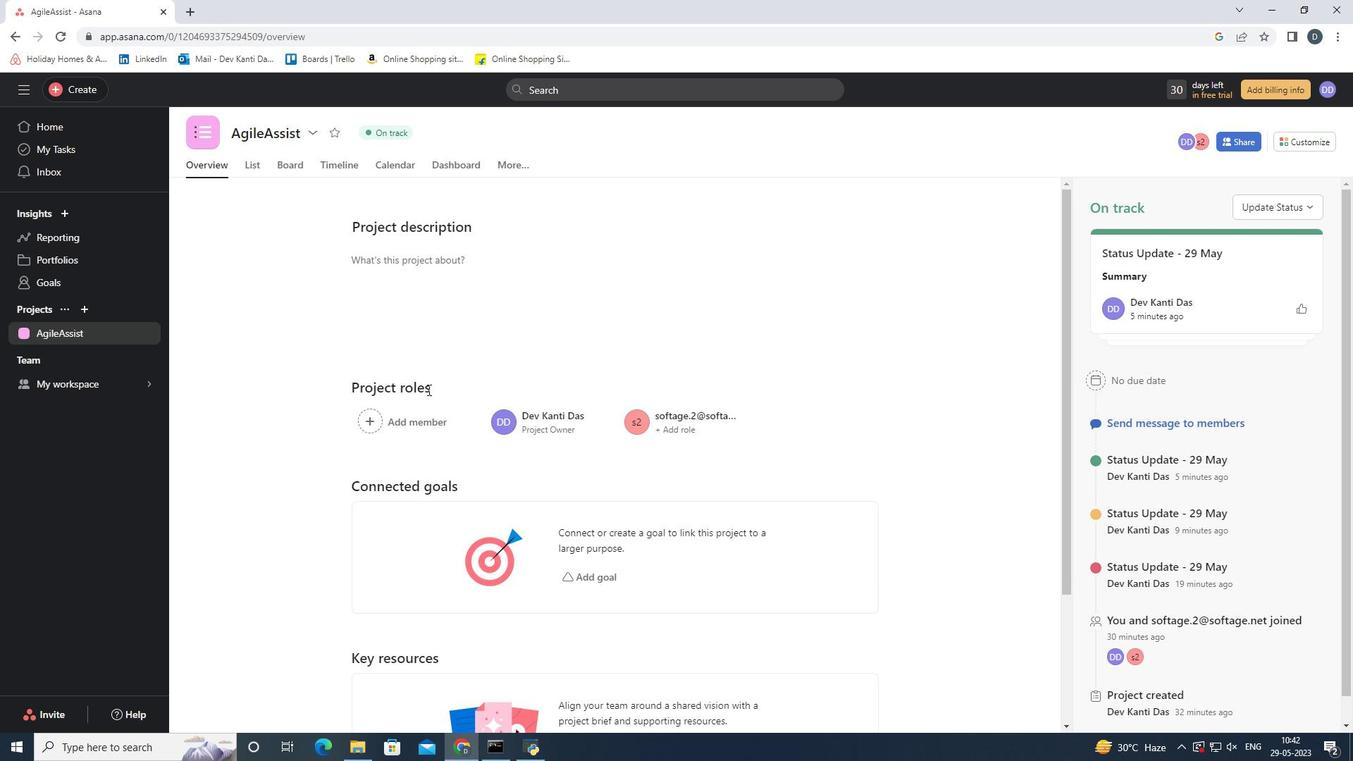 
Action: Mouse scrolled (432, 391) with delta (0, 0)
Screenshot: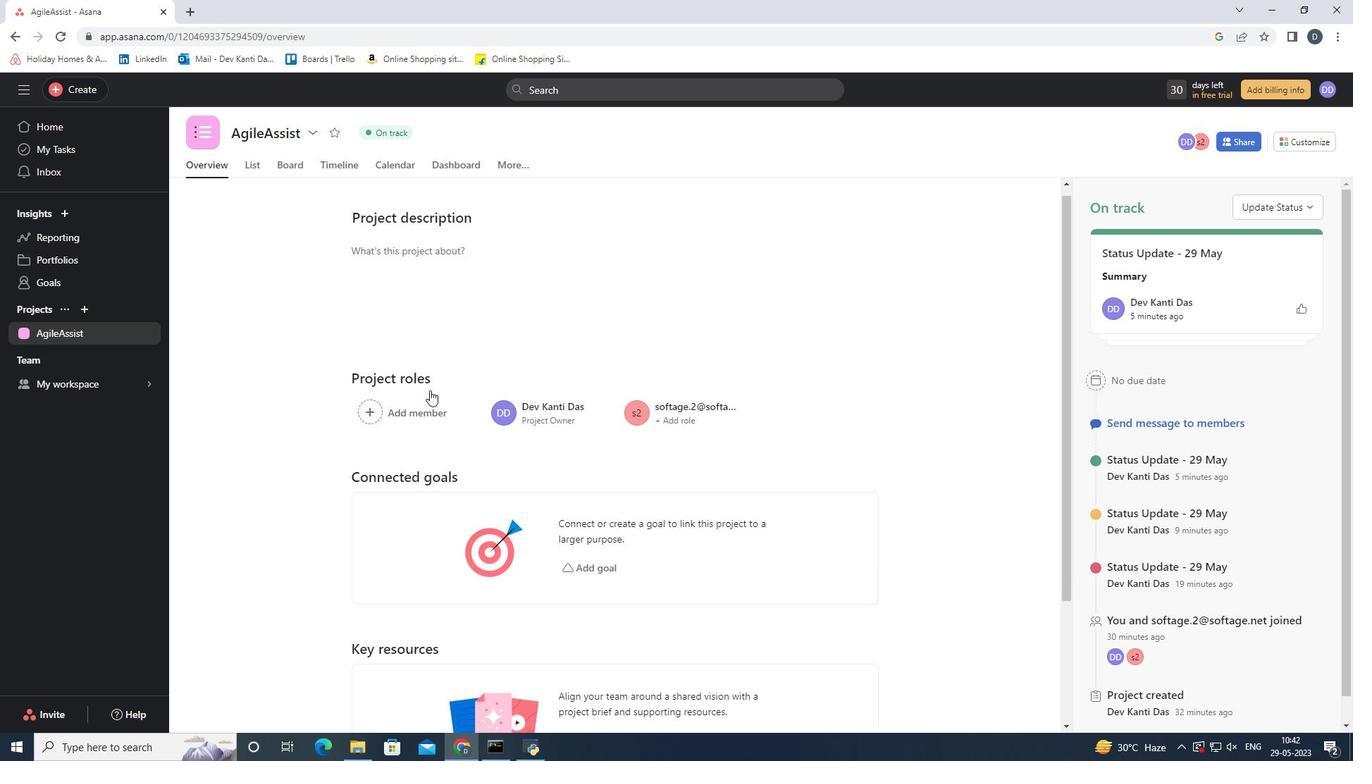
Action: Mouse moved to (434, 392)
Screenshot: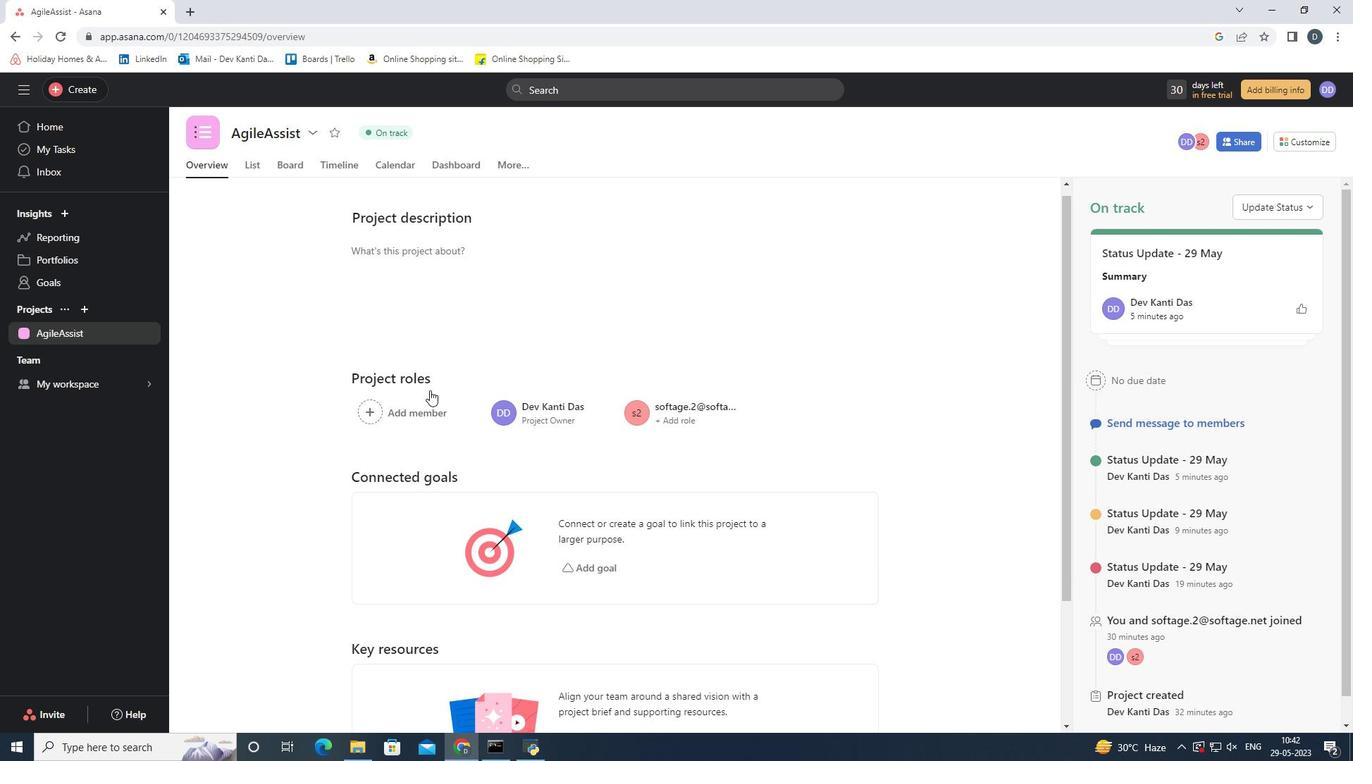 
Action: Mouse scrolled (433, 391) with delta (0, 0)
Screenshot: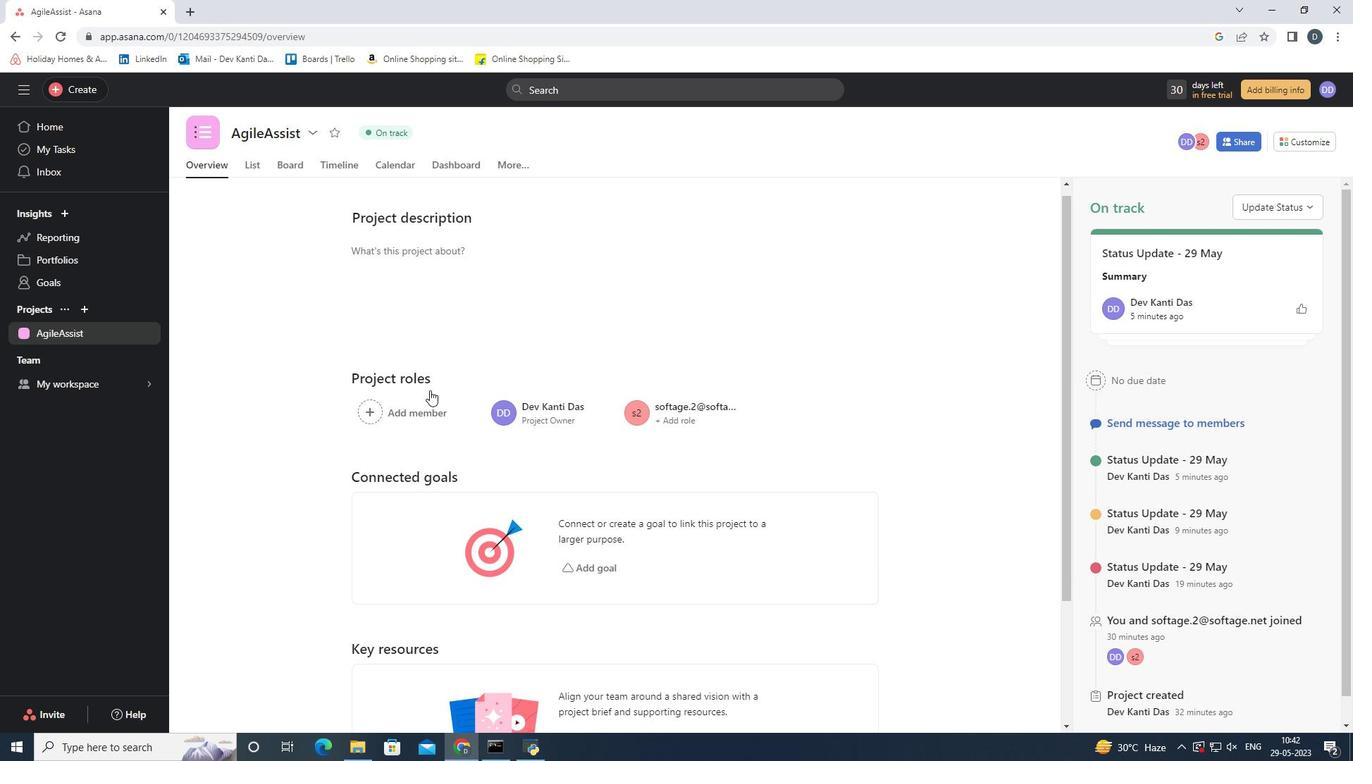 
Action: Mouse moved to (434, 391)
Screenshot: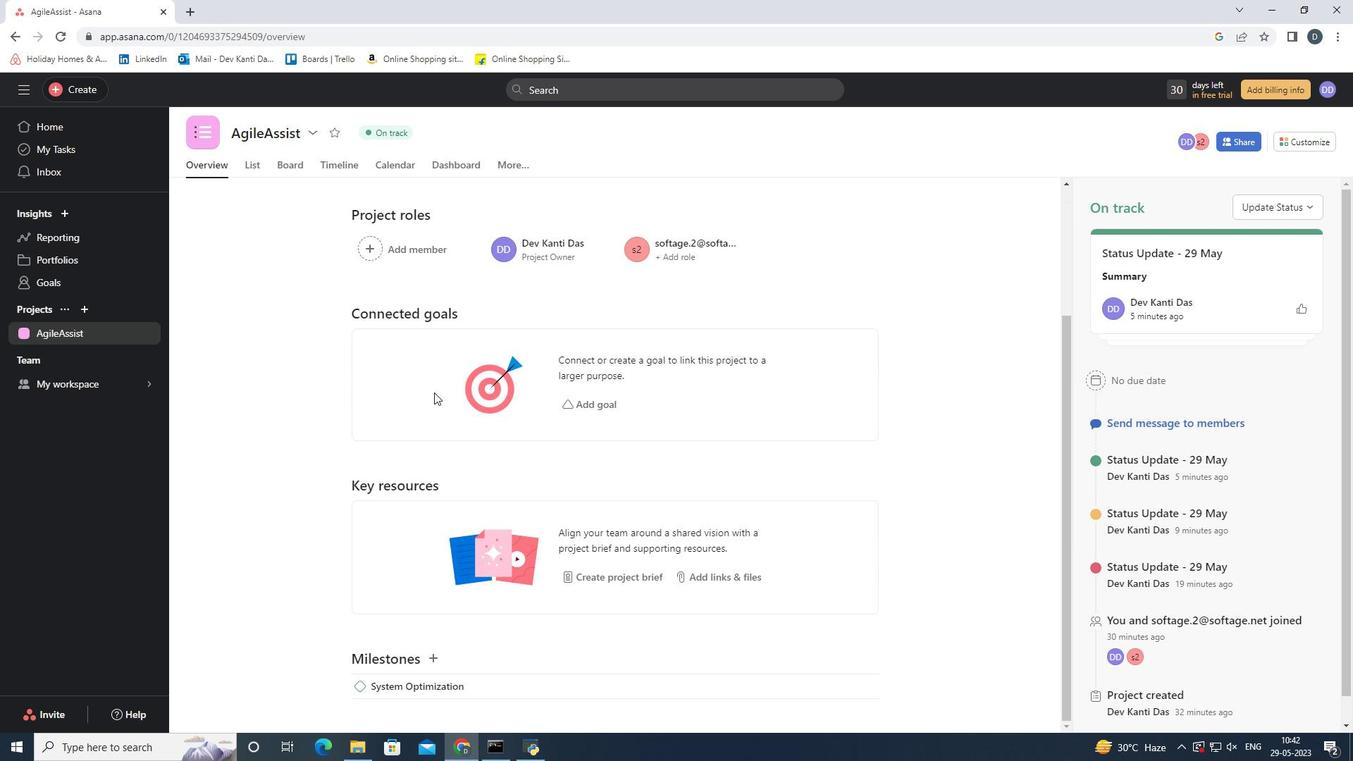 
Action: Mouse scrolled (434, 391) with delta (0, 0)
Screenshot: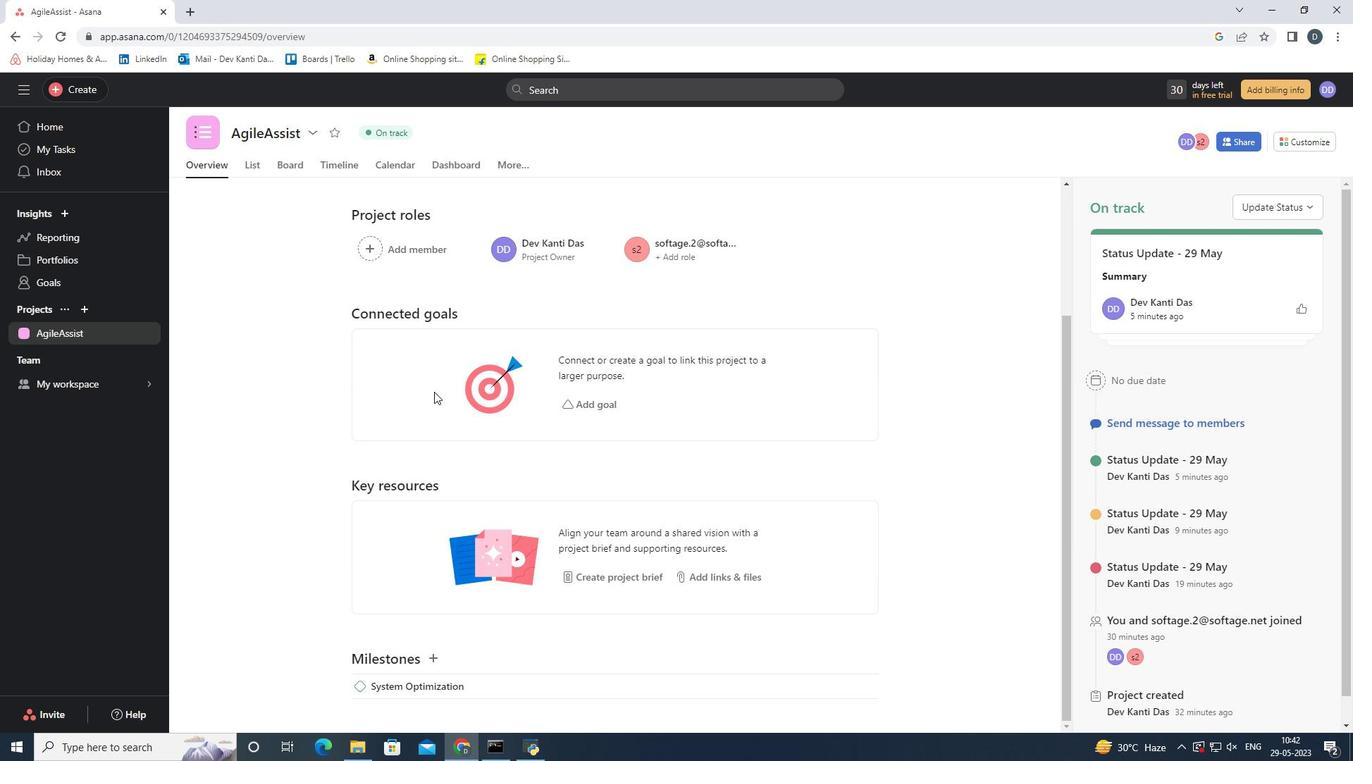 
Action: Mouse moved to (434, 395)
Screenshot: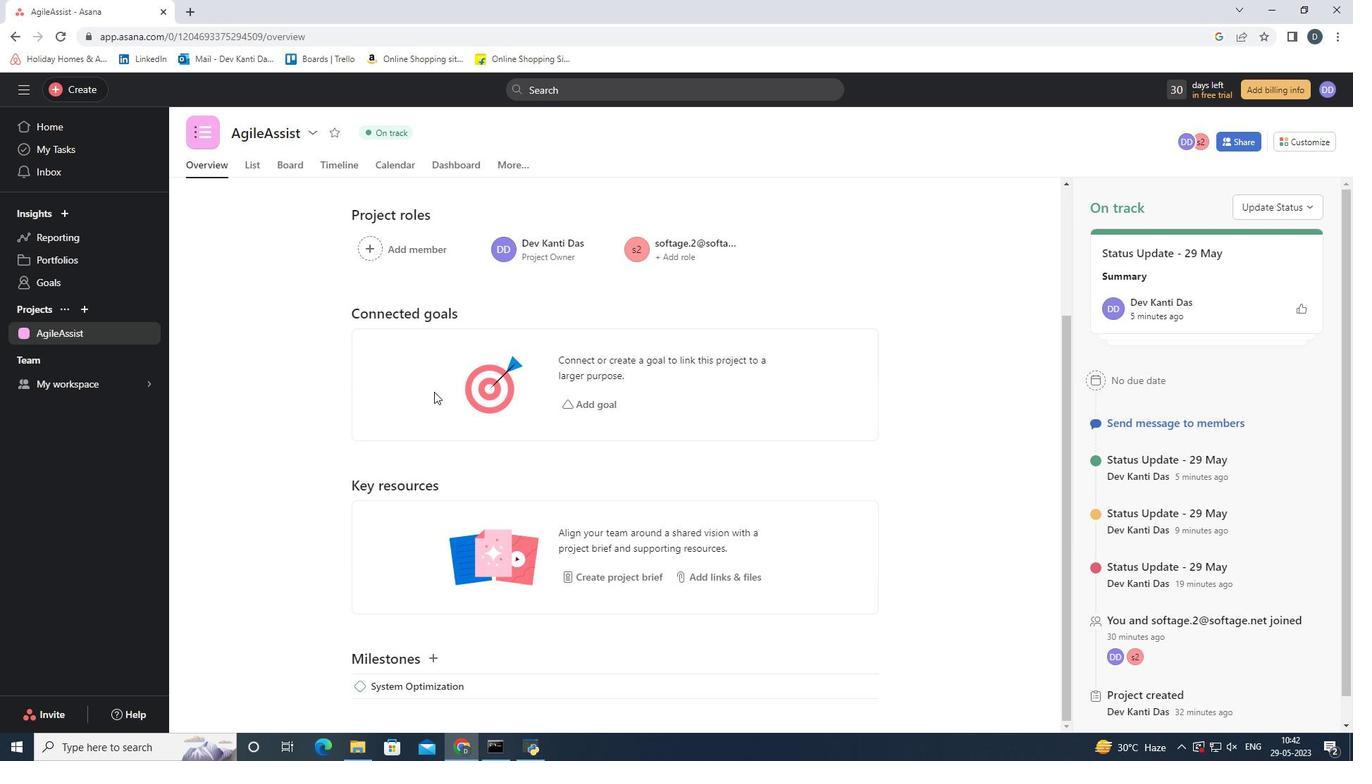 
Action: Mouse scrolled (434, 391) with delta (0, 0)
Screenshot: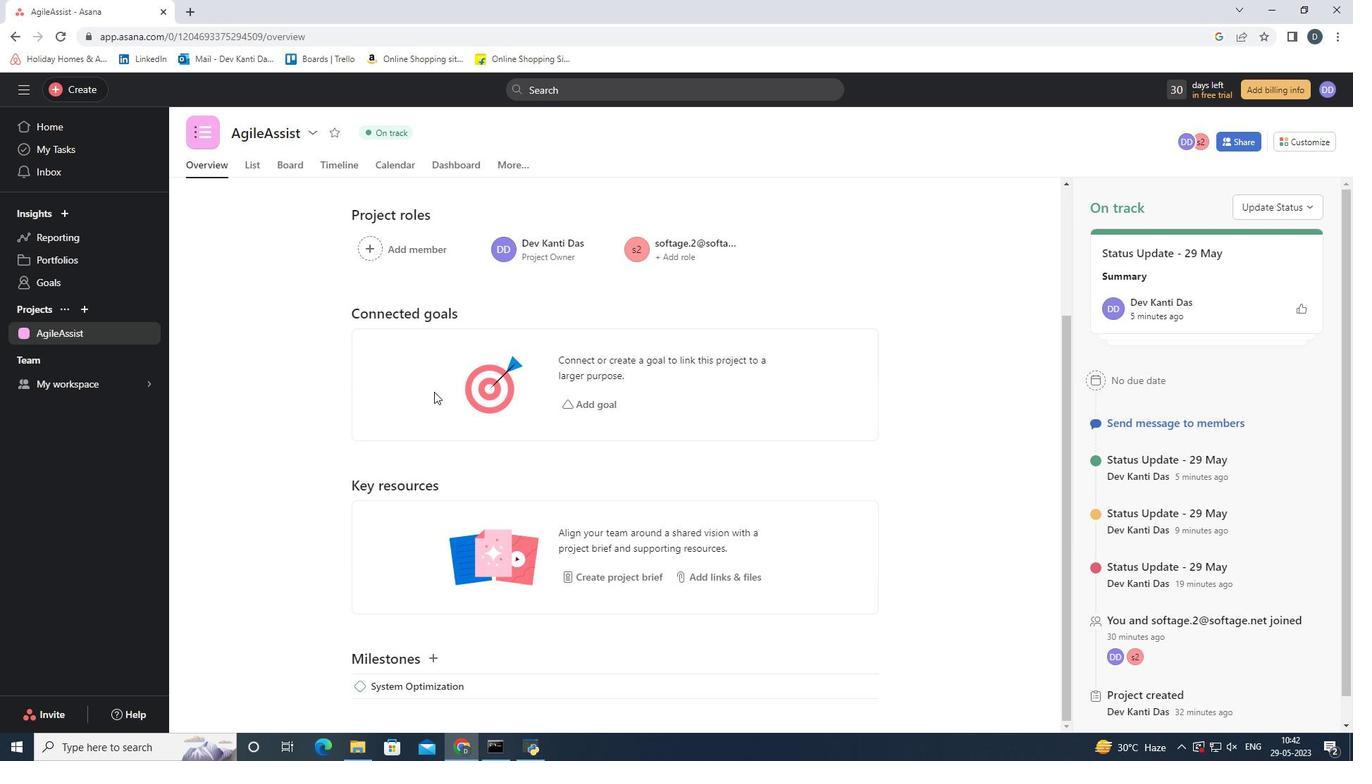 
Action: Mouse moved to (434, 410)
Screenshot: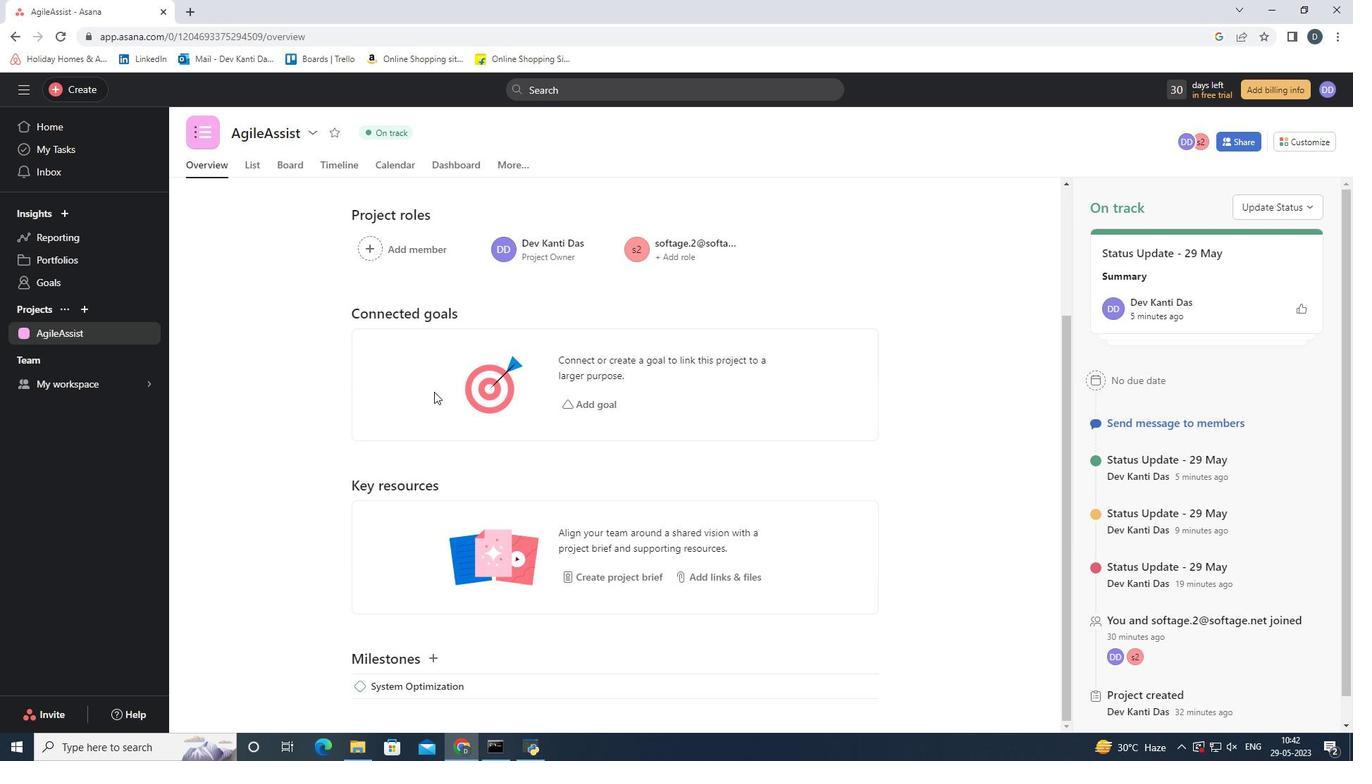
Action: Mouse scrolled (434, 405) with delta (0, 0)
Screenshot: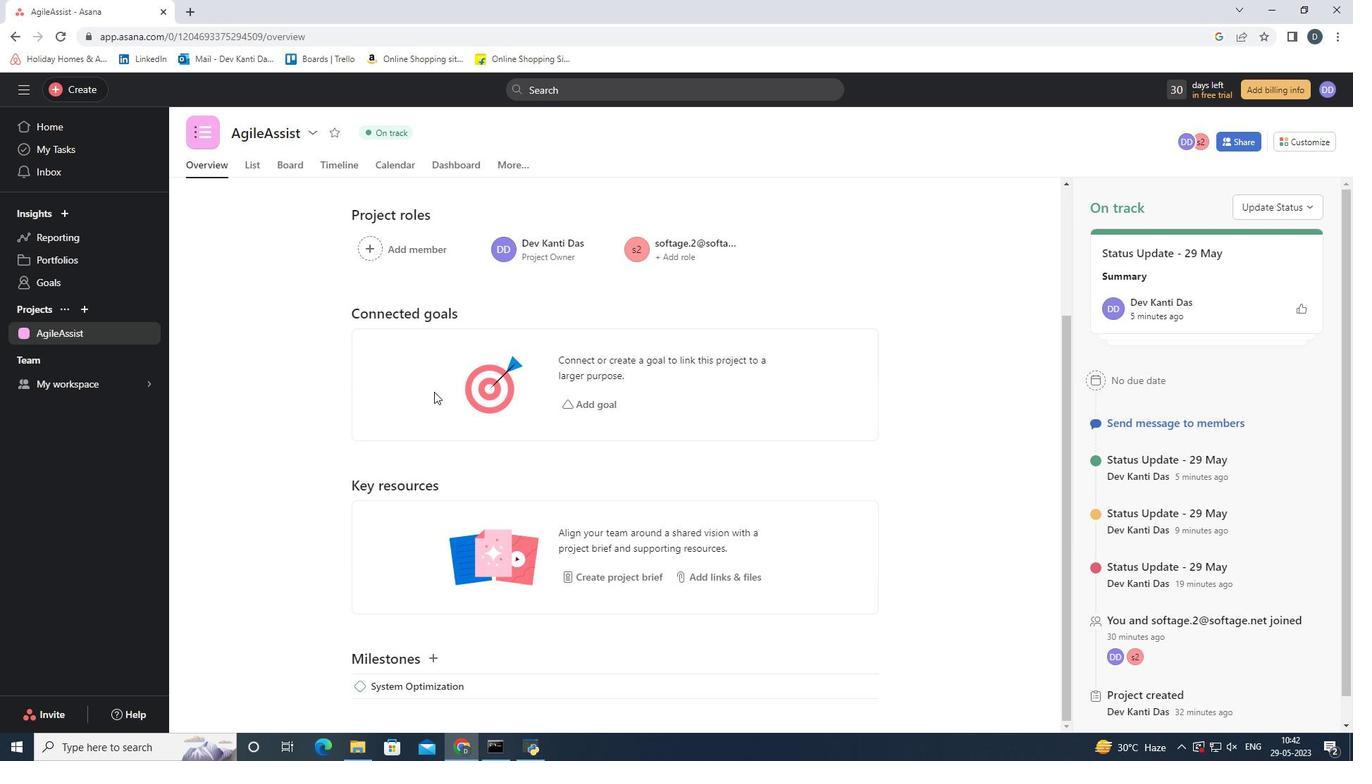 
Action: Mouse moved to (433, 663)
Screenshot: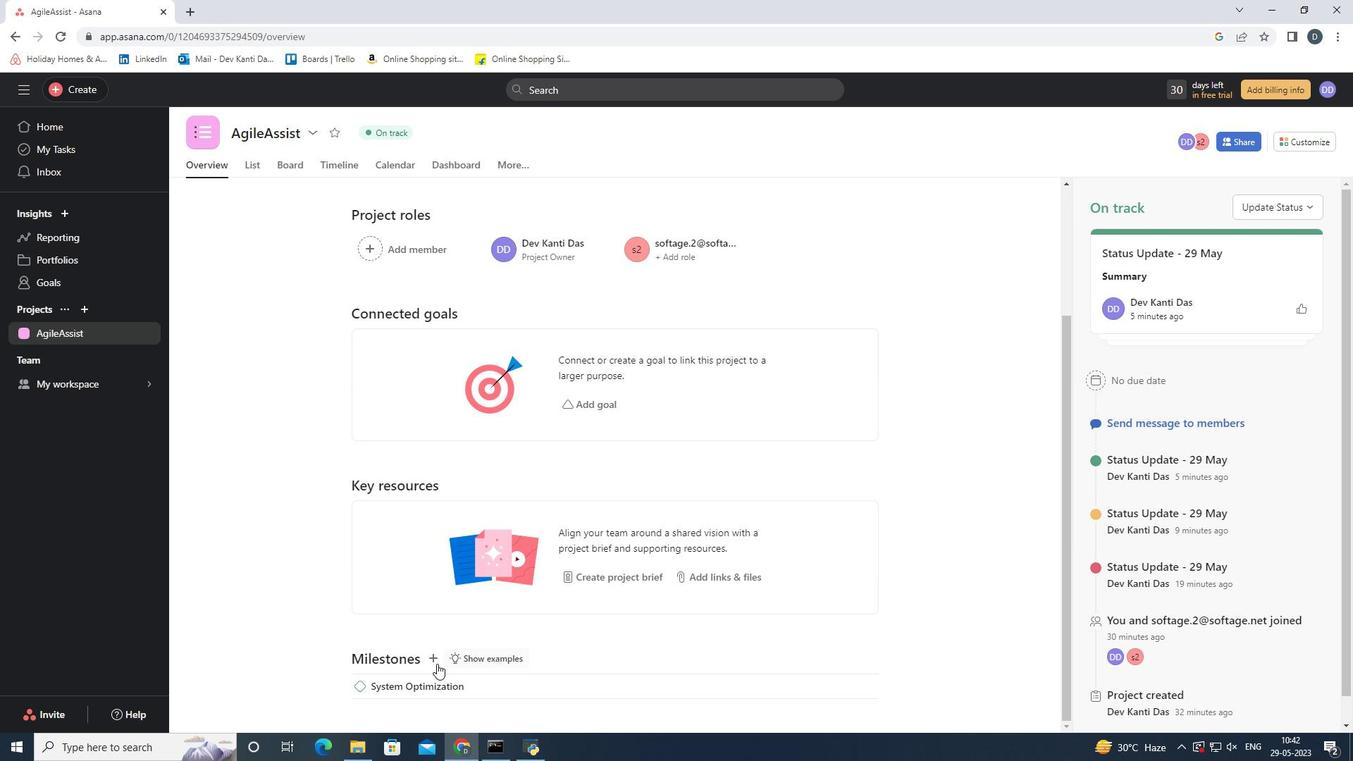 
Action: Mouse pressed left at (433, 663)
Screenshot: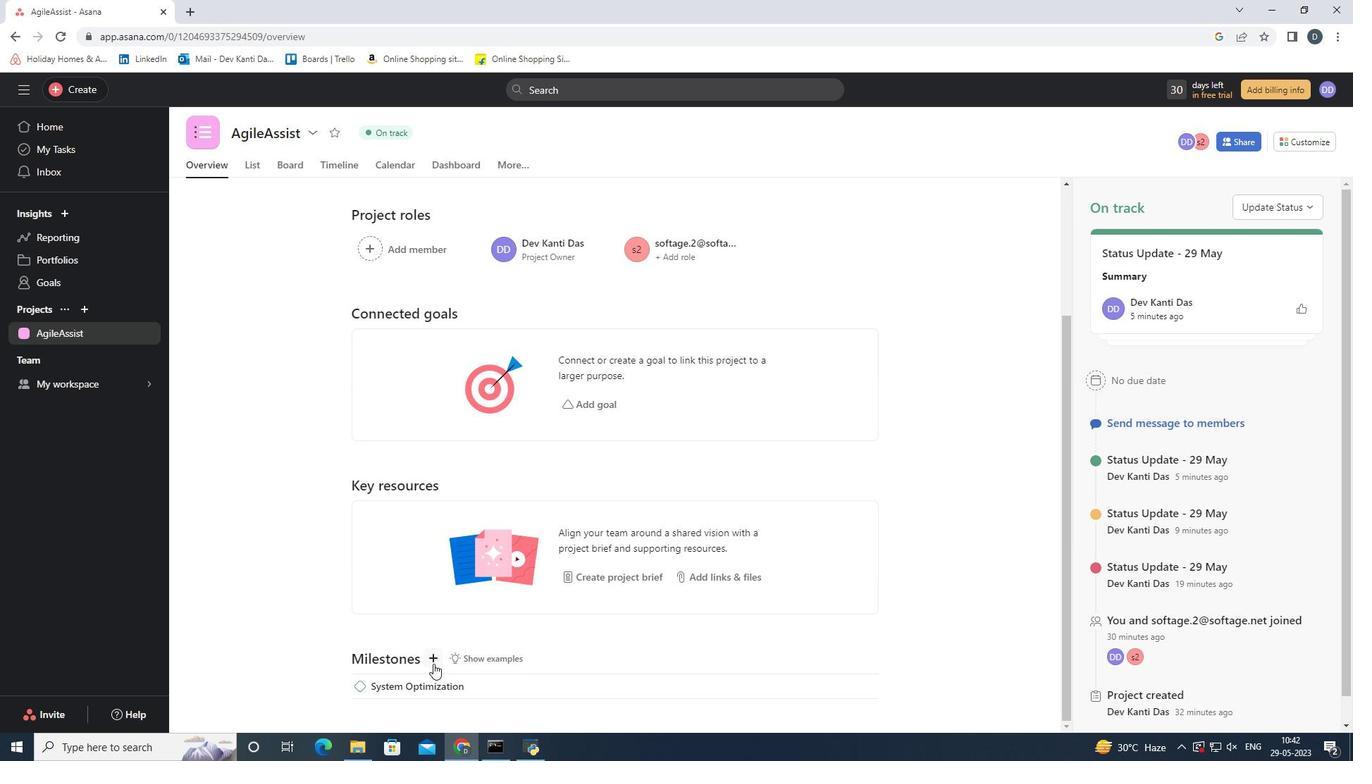 
Action: Mouse moved to (487, 687)
Screenshot: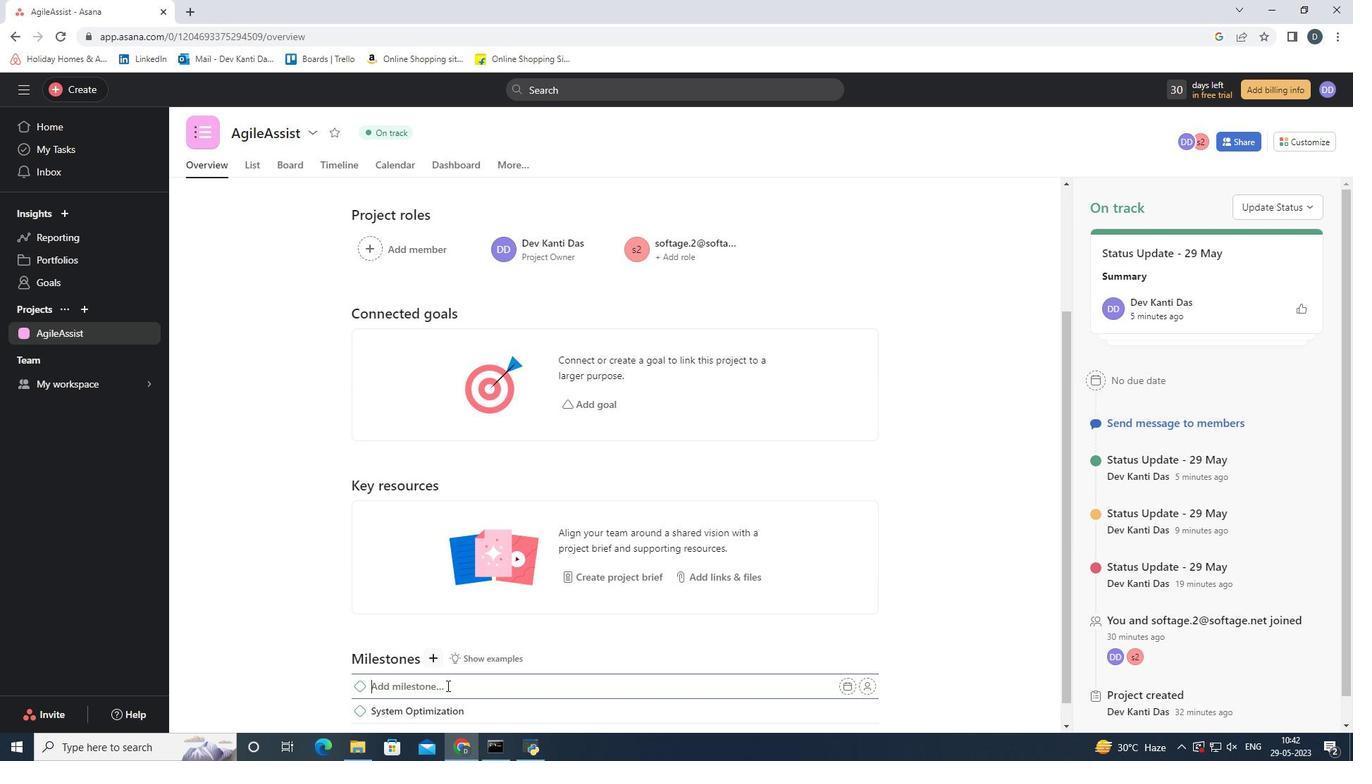 
Action: Key pressed <Key.shift>Mobile<Key.space><Key.shift>App<Key.space>D<Key.shift>De<Key.backspace><Key.backspace>evelopment
Screenshot: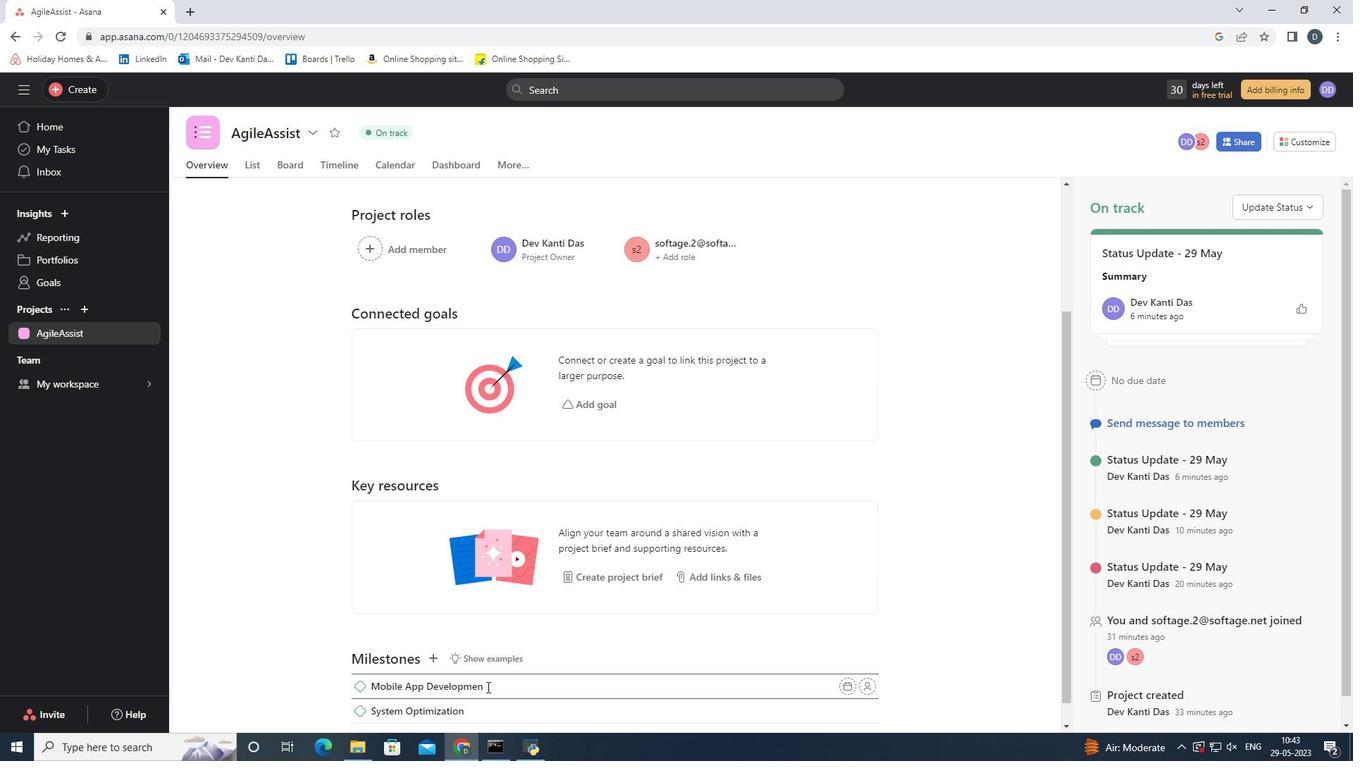 
Action: Mouse moved to (314, 612)
Screenshot: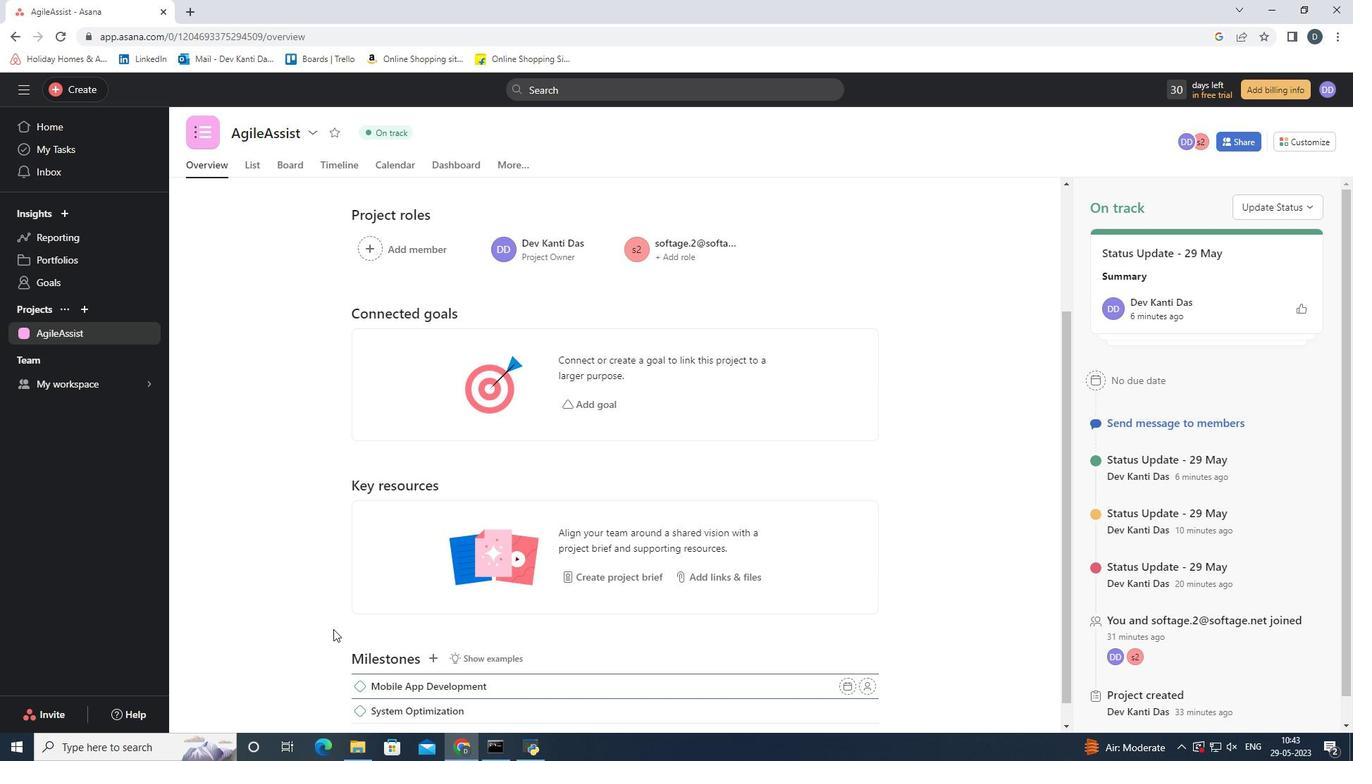 
Action: Mouse pressed left at (314, 612)
Screenshot: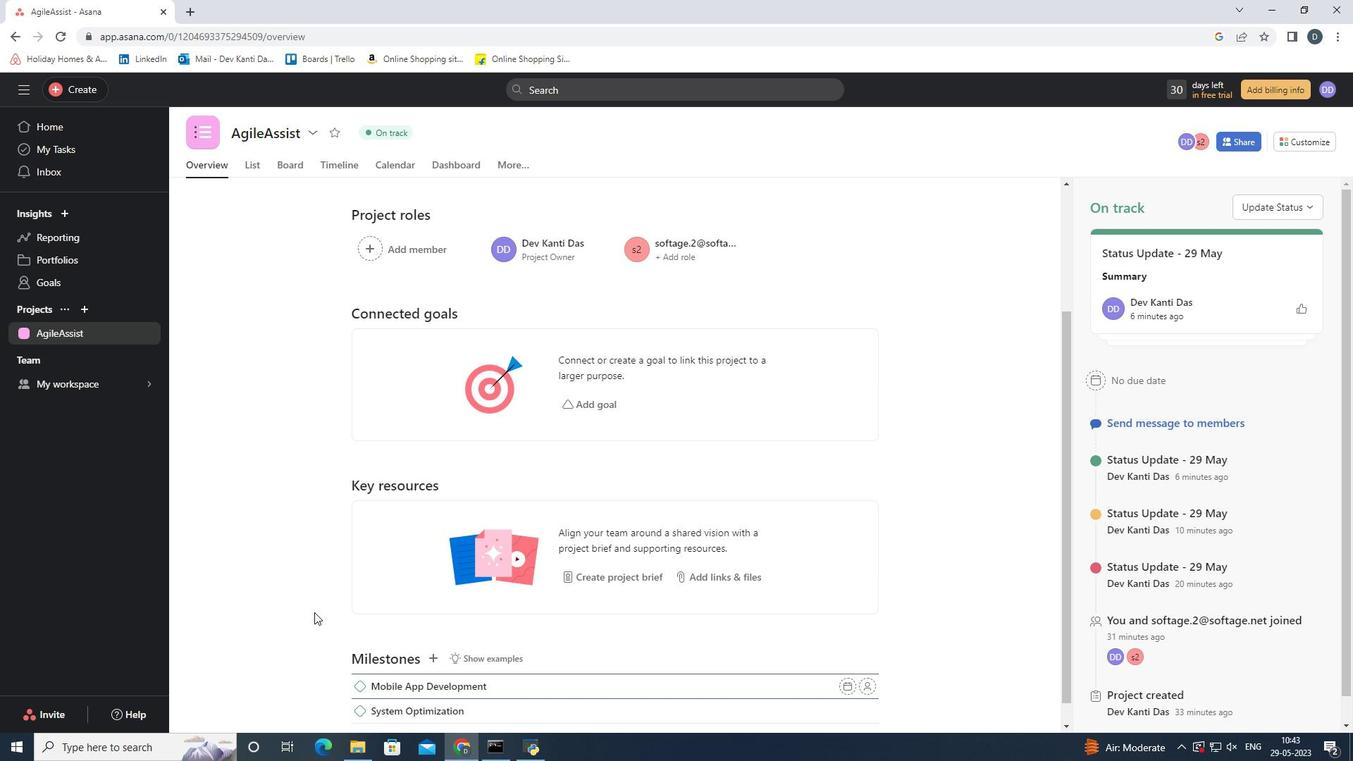 
Action: Mouse moved to (589, 690)
Screenshot: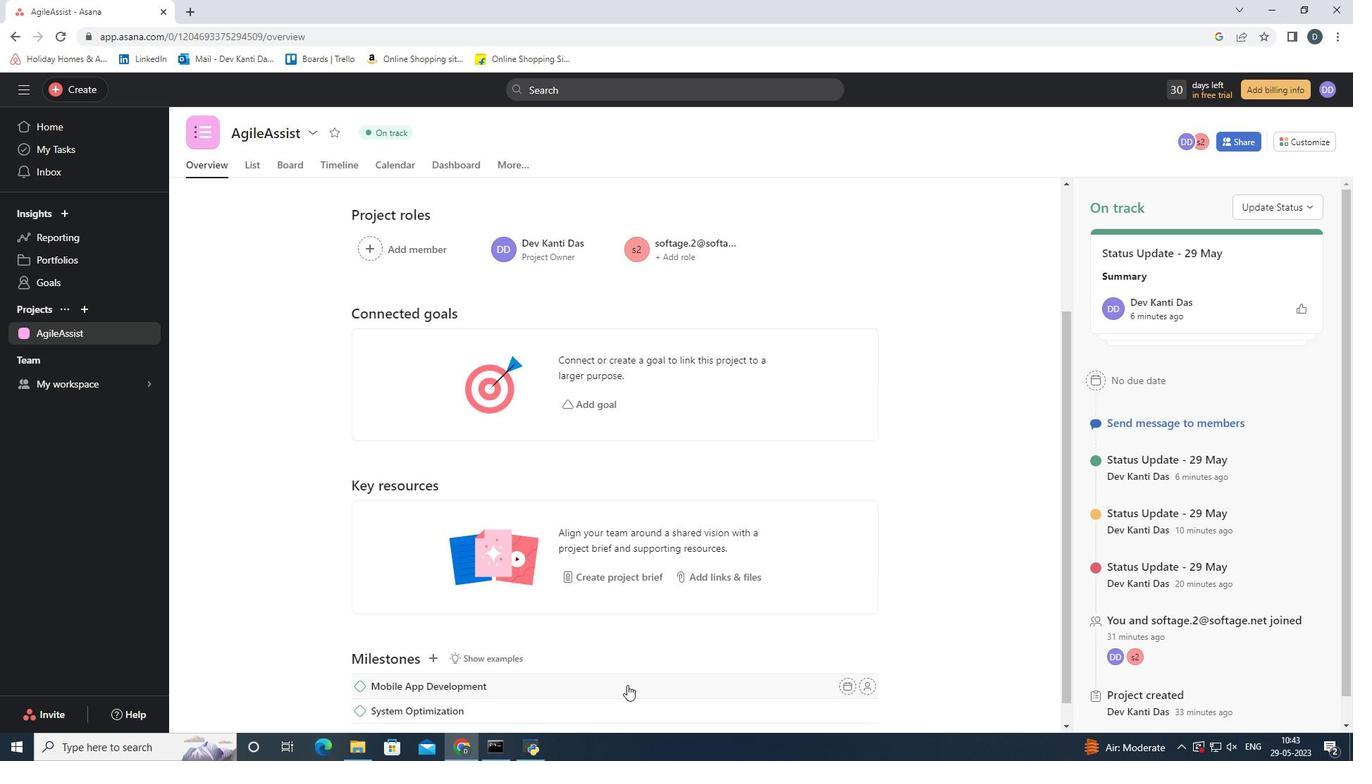 
Action: Mouse scrolled (589, 689) with delta (0, 0)
Screenshot: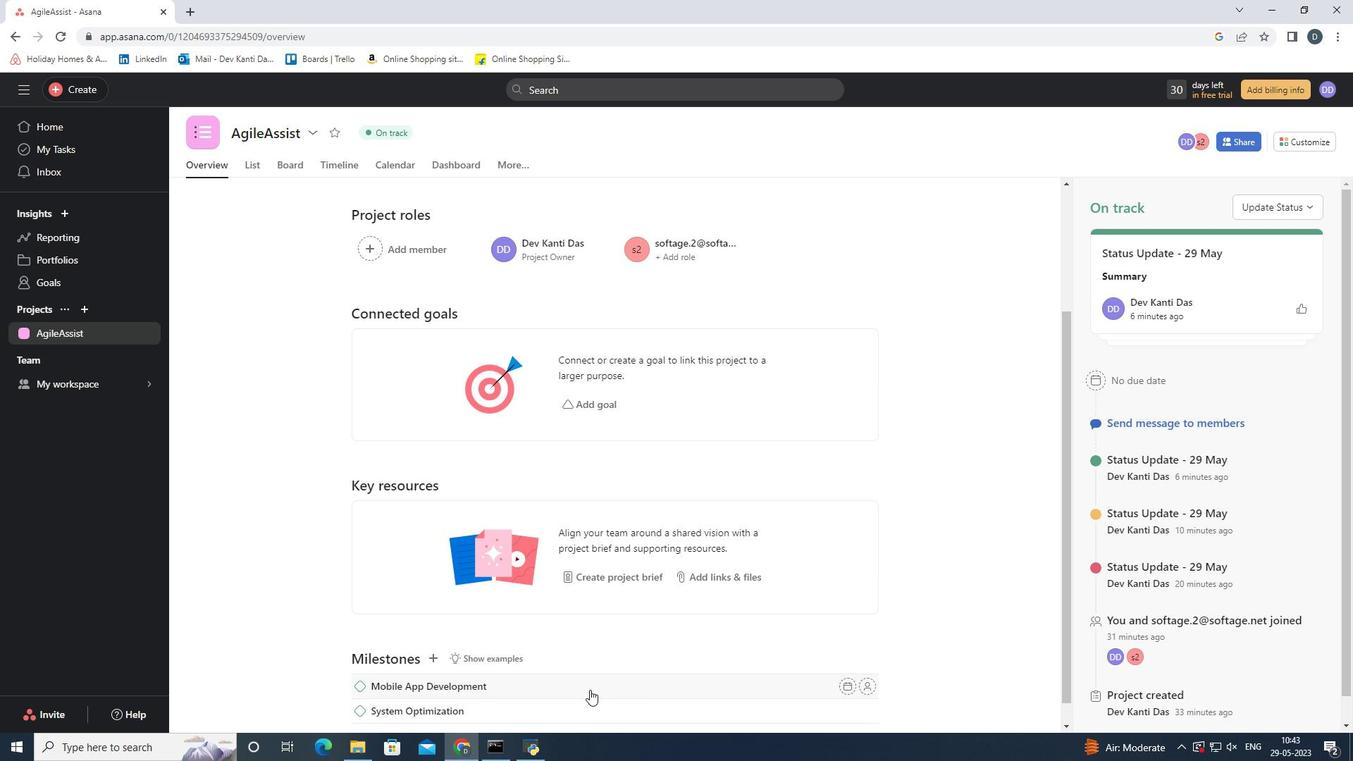 
Action: Mouse scrolled (589, 689) with delta (0, 0)
Screenshot: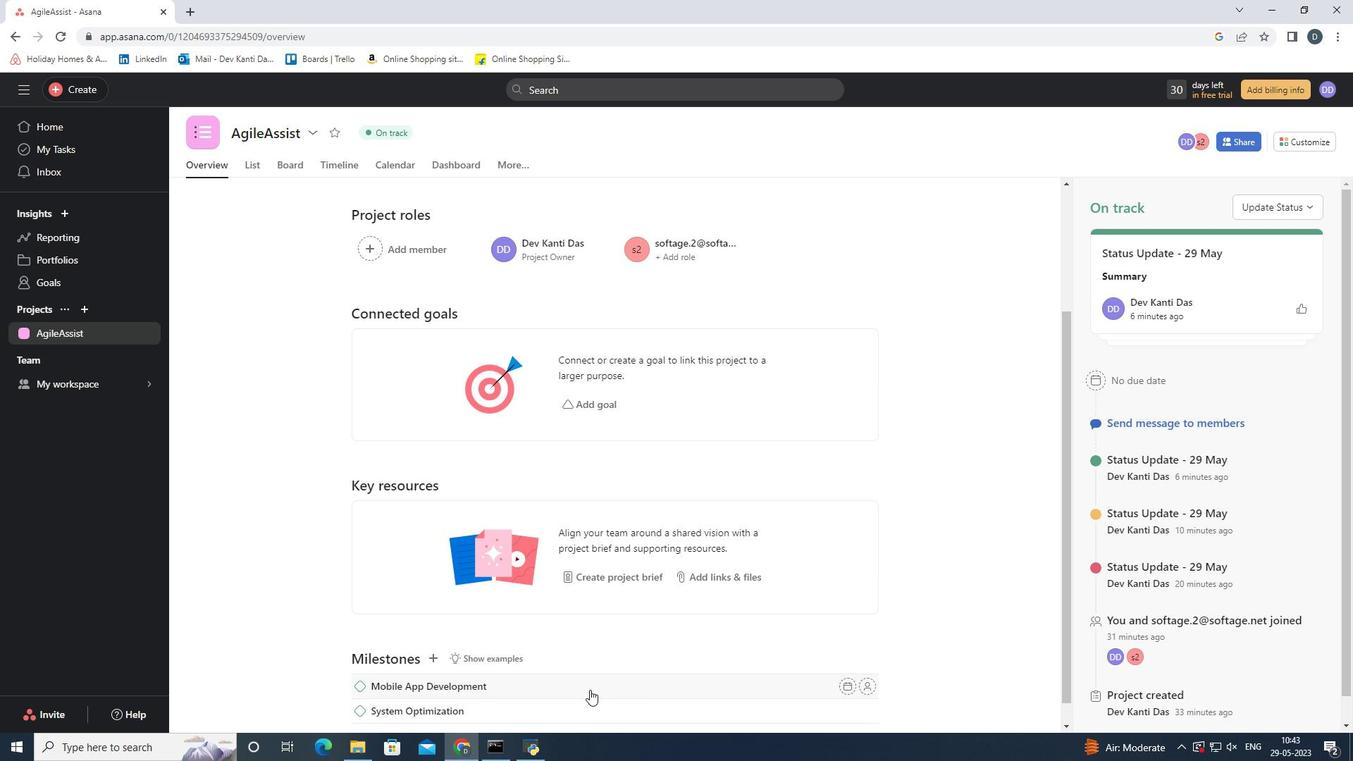 
Action: Mouse scrolled (589, 689) with delta (0, 0)
Screenshot: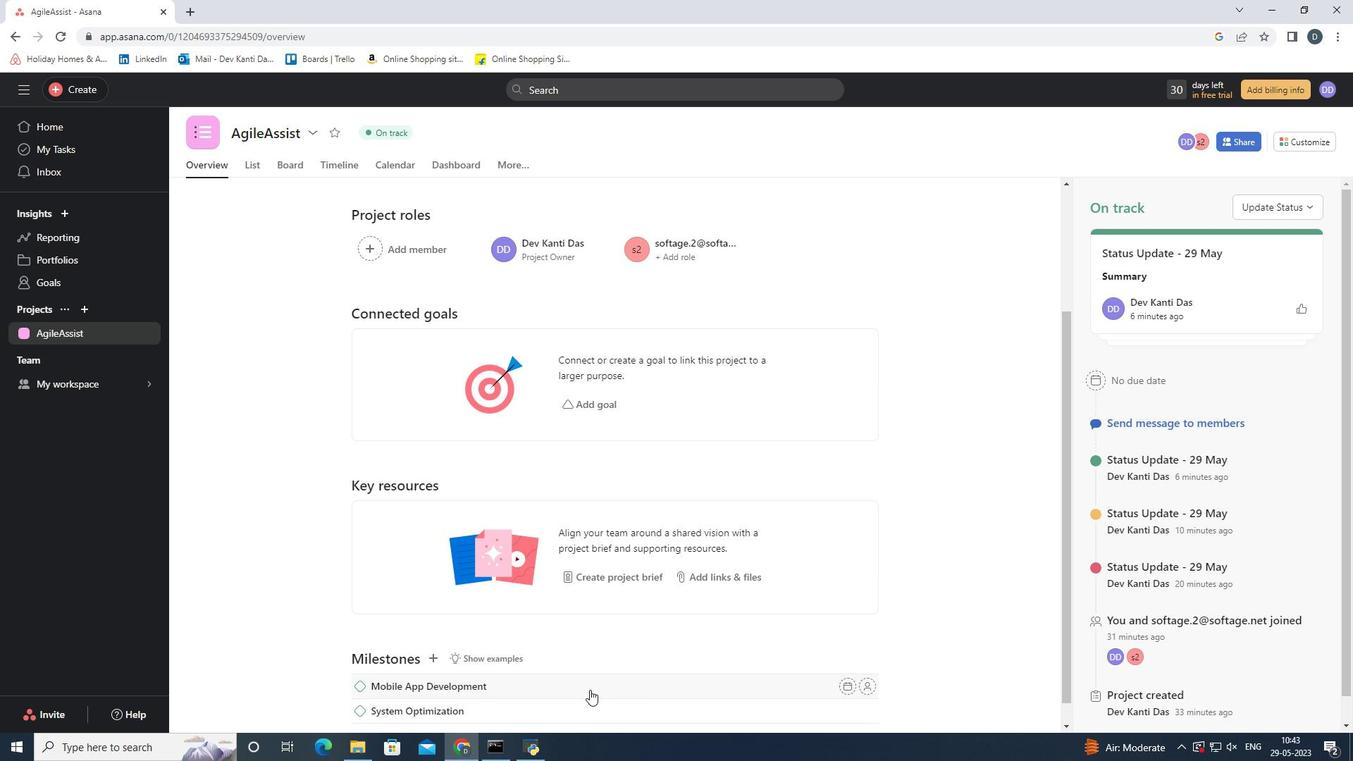 
Action: Mouse scrolled (589, 689) with delta (0, 0)
Screenshot: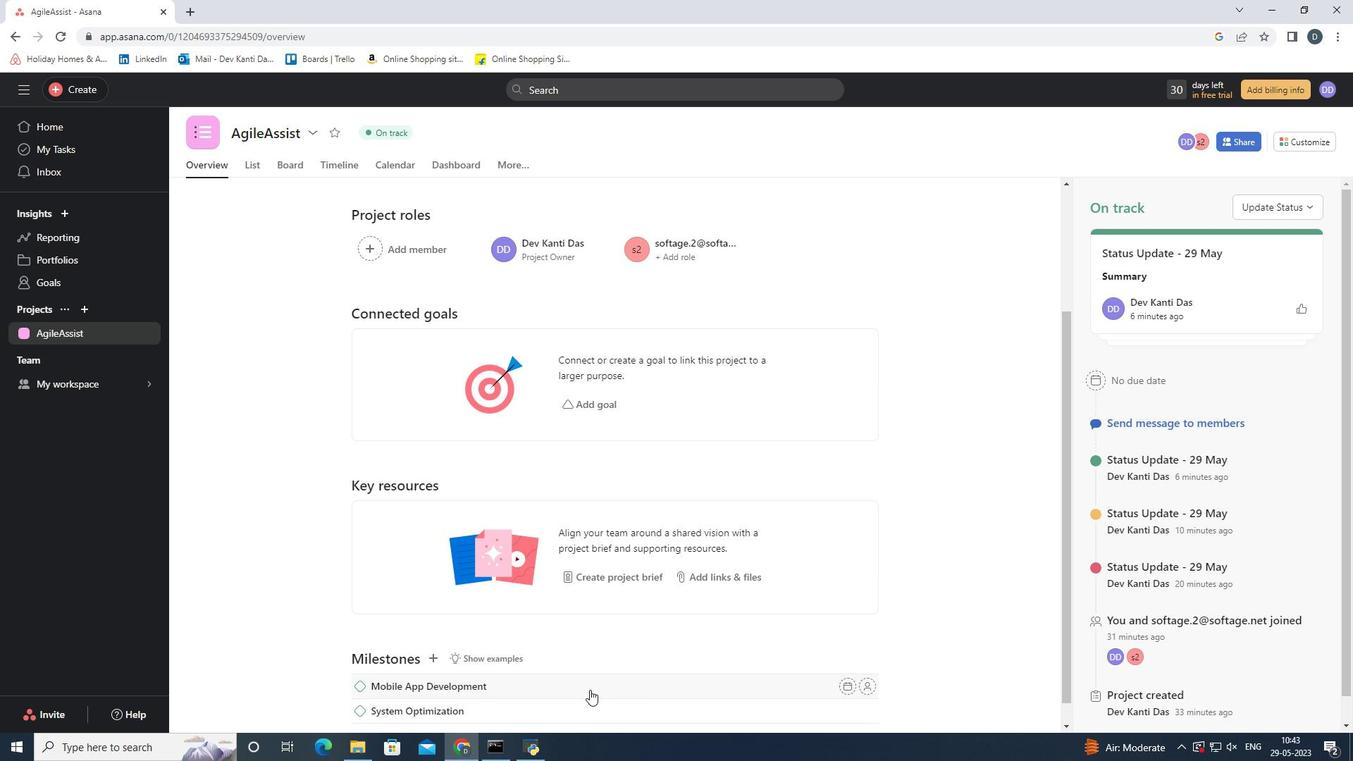 
Action: Mouse moved to (253, 165)
Screenshot: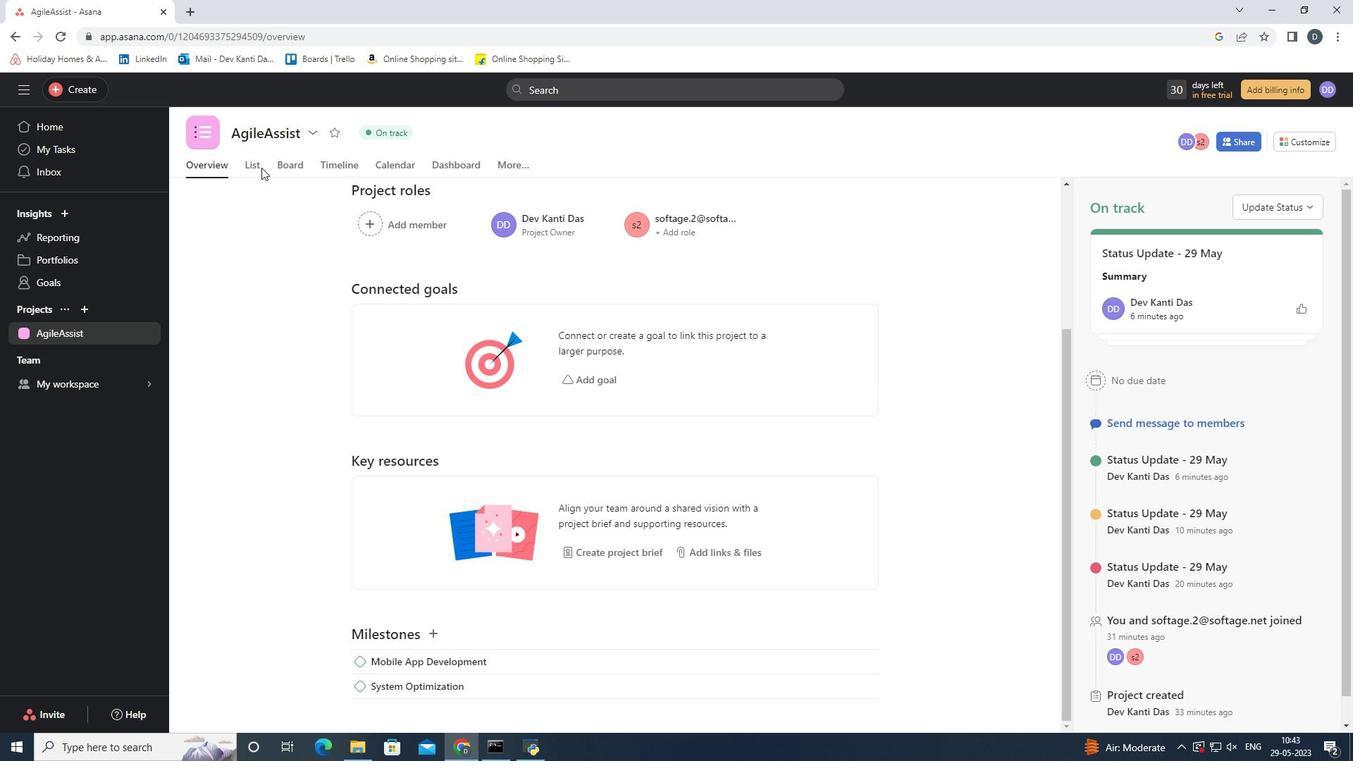 
Action: Mouse pressed left at (253, 165)
Screenshot: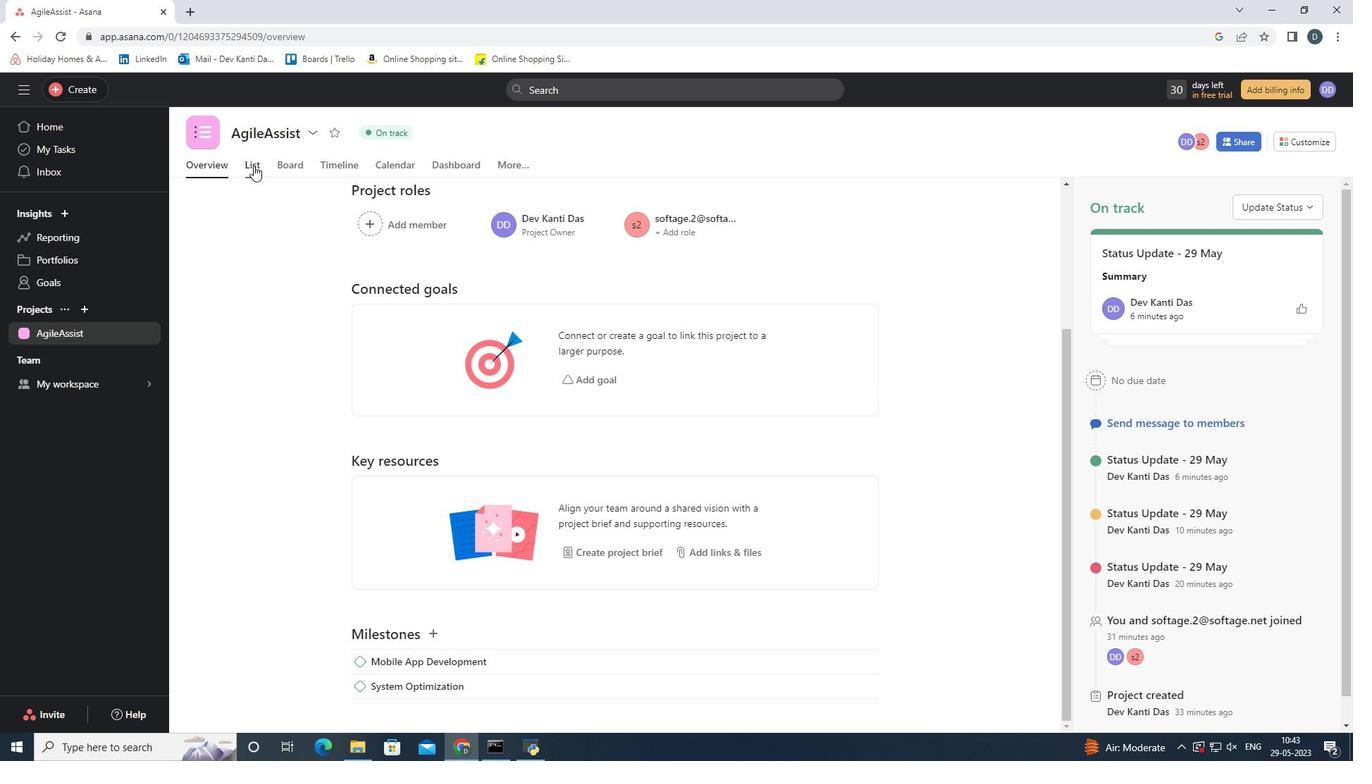 
Action: Mouse moved to (442, 618)
Screenshot: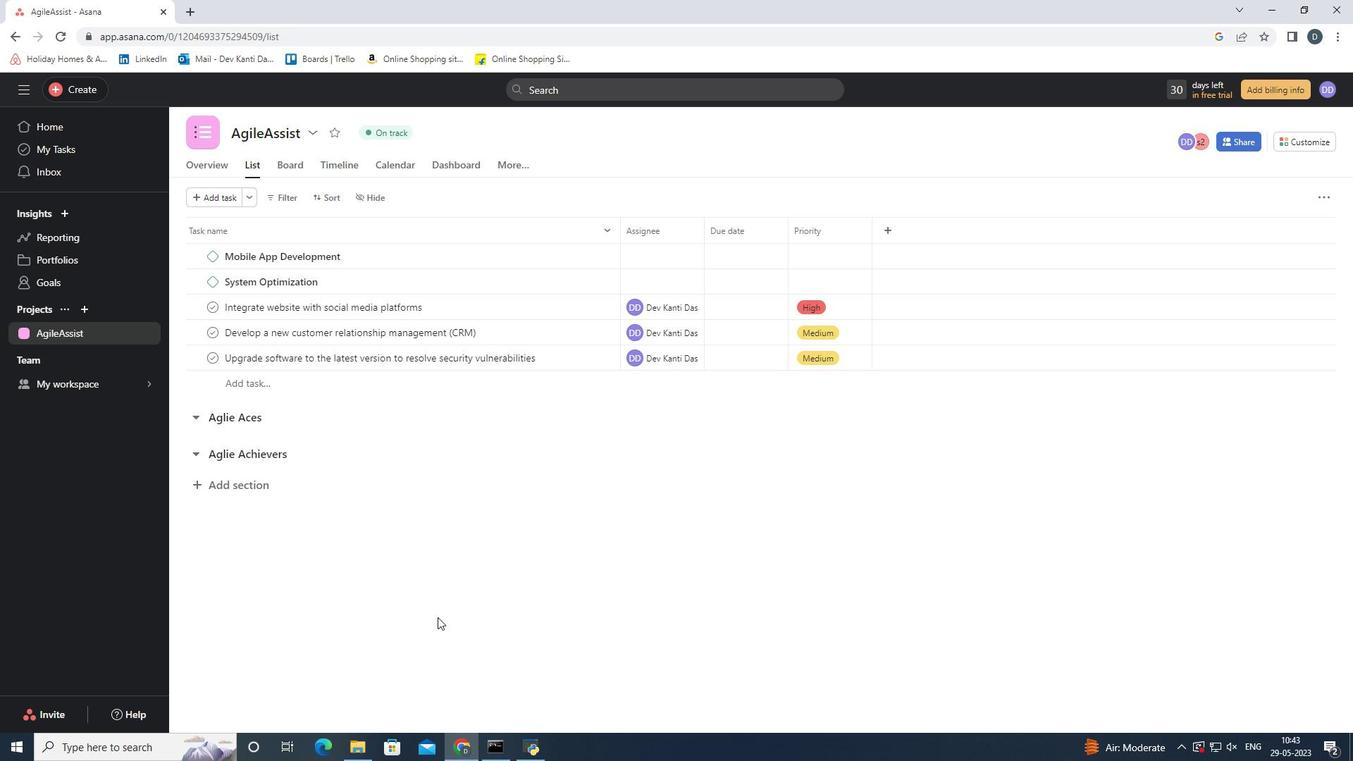 
